 Task: Find connections with filter location Rushden with filter topic #Learningswith filter profile language French with filter current company Omega Healthcare Management Services with filter school University of Kalyani with filter industry Spectator Sports with filter service category Marketing with filter keywords title Bookkeeper
Action: Mouse moved to (478, 75)
Screenshot: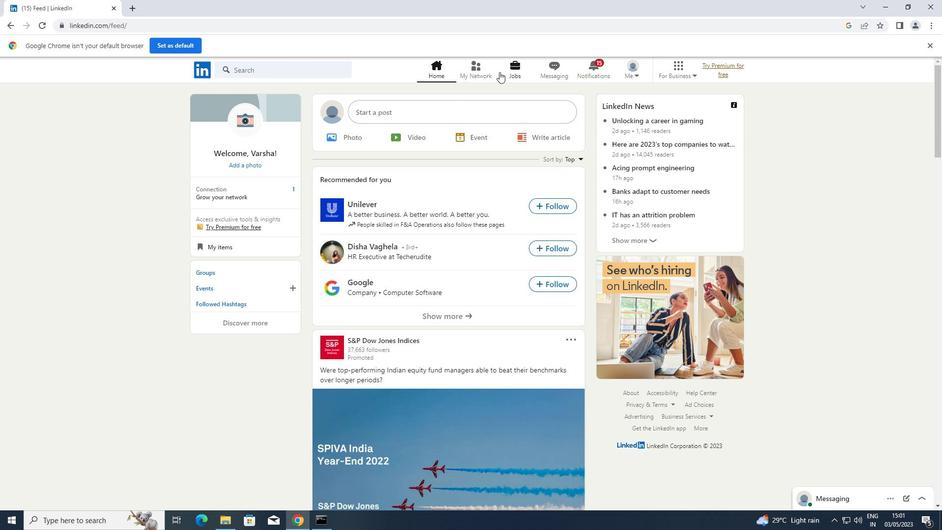 
Action: Mouse pressed left at (478, 75)
Screenshot: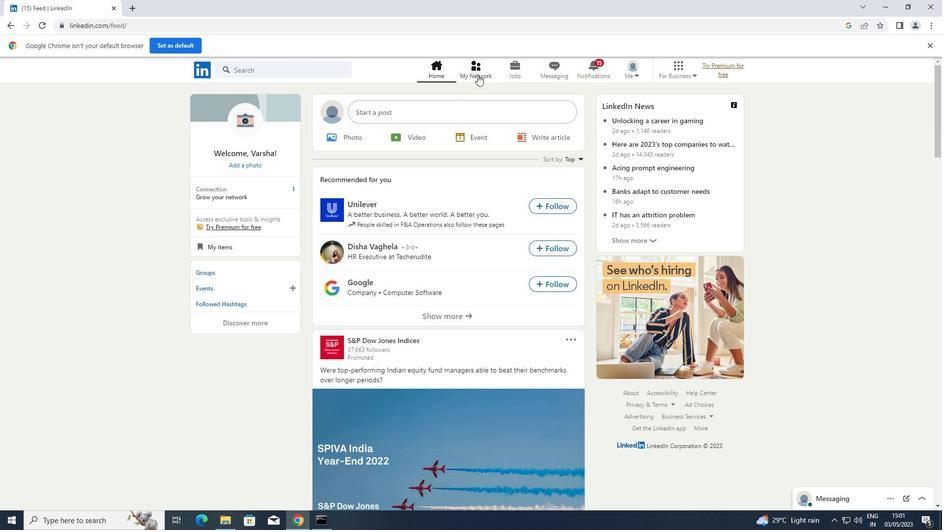
Action: Mouse moved to (250, 128)
Screenshot: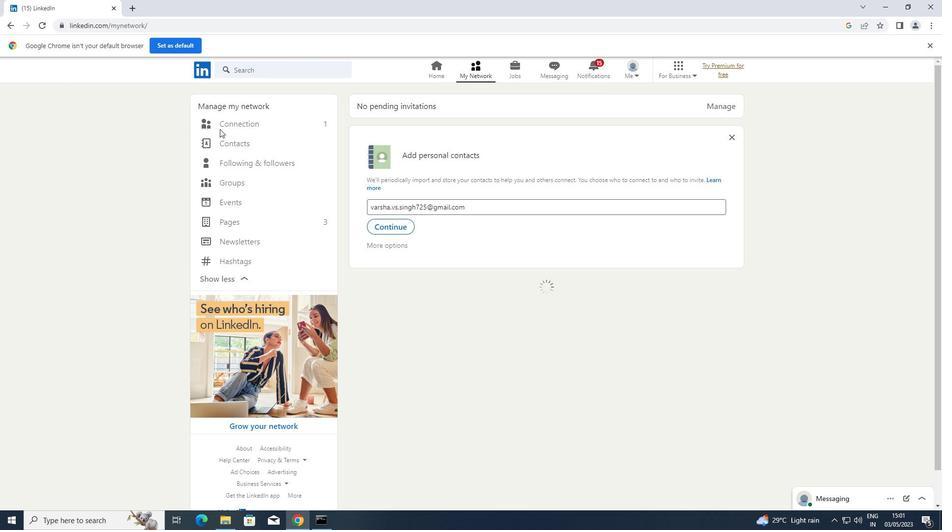 
Action: Mouse pressed left at (250, 128)
Screenshot: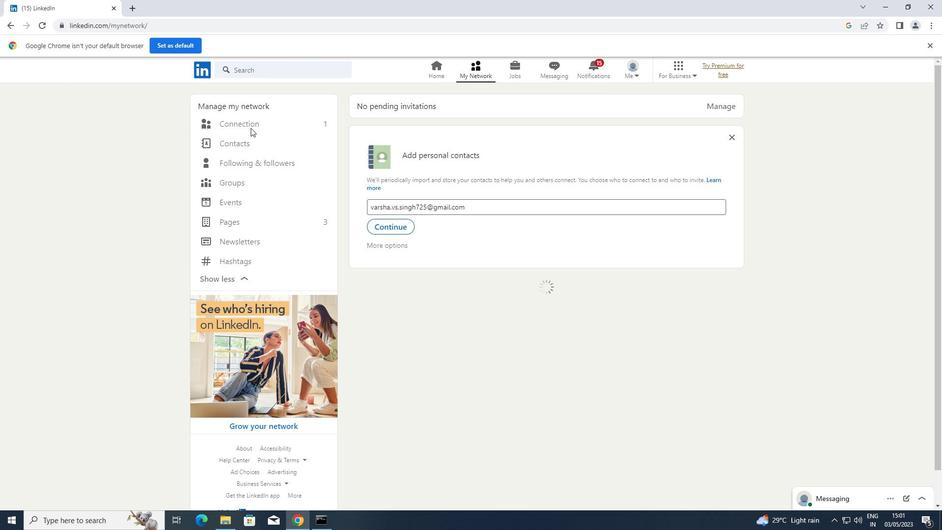 
Action: Mouse moved to (255, 125)
Screenshot: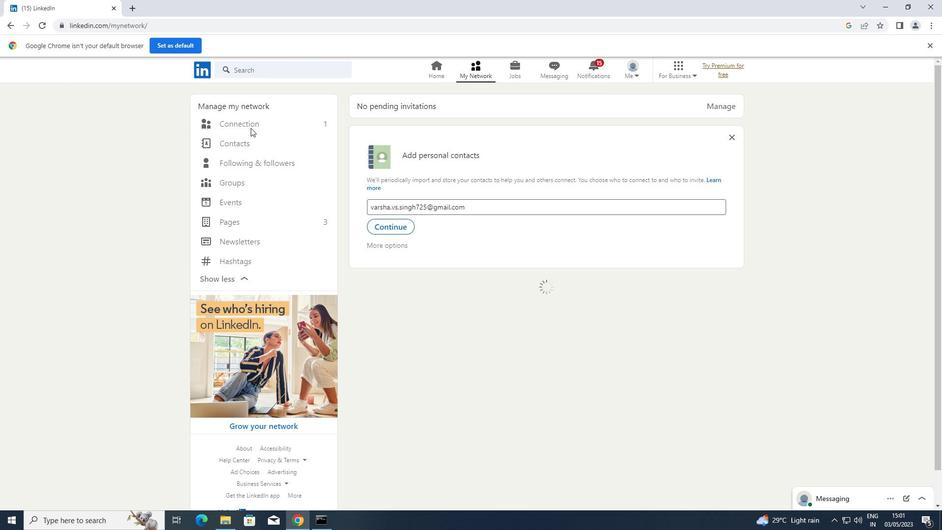 
Action: Mouse pressed left at (255, 125)
Screenshot: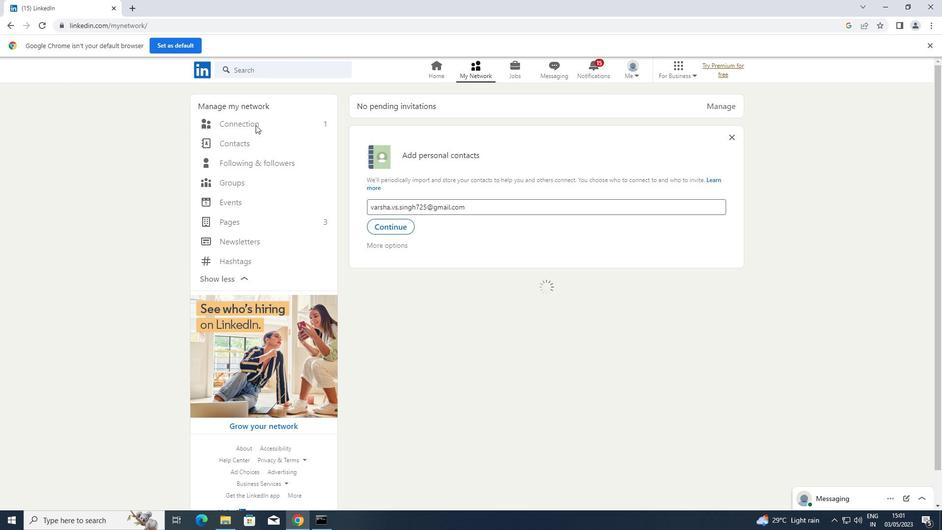 
Action: Mouse moved to (528, 122)
Screenshot: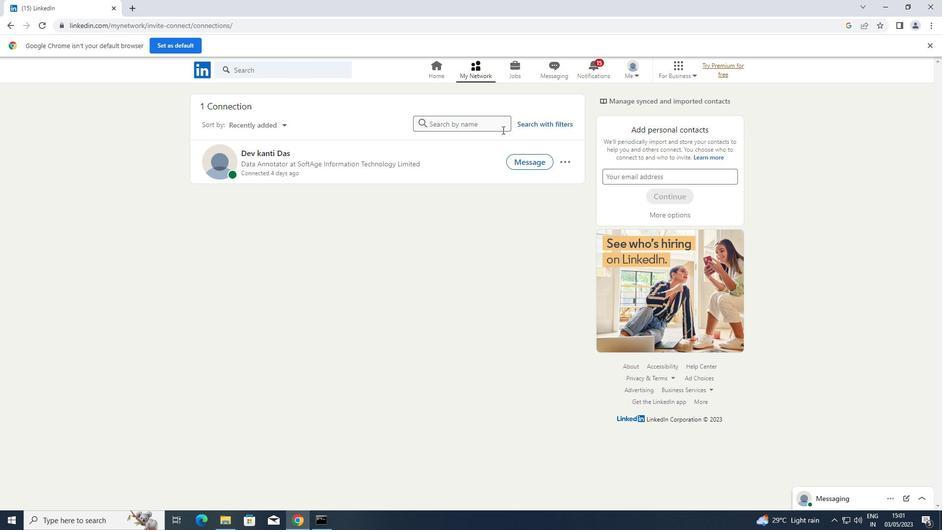 
Action: Mouse pressed left at (528, 122)
Screenshot: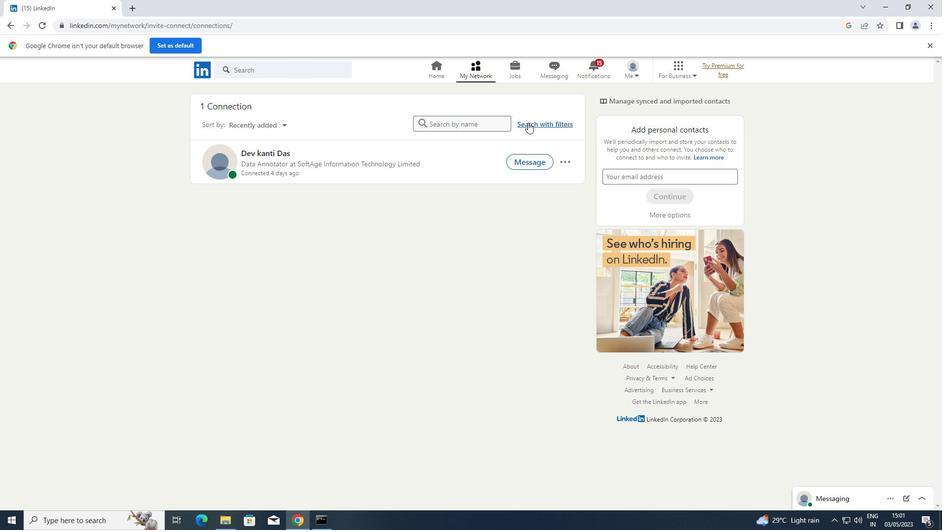 
Action: Mouse moved to (495, 95)
Screenshot: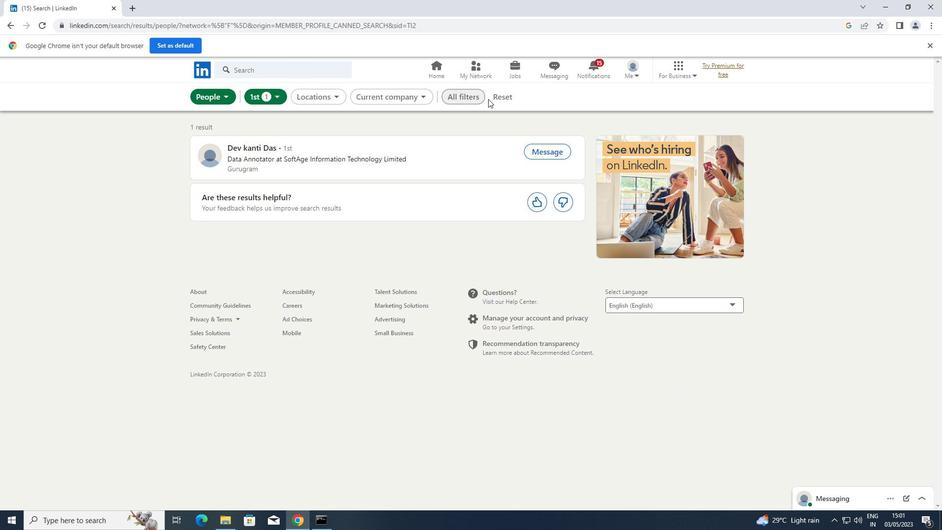 
Action: Mouse pressed left at (495, 95)
Screenshot: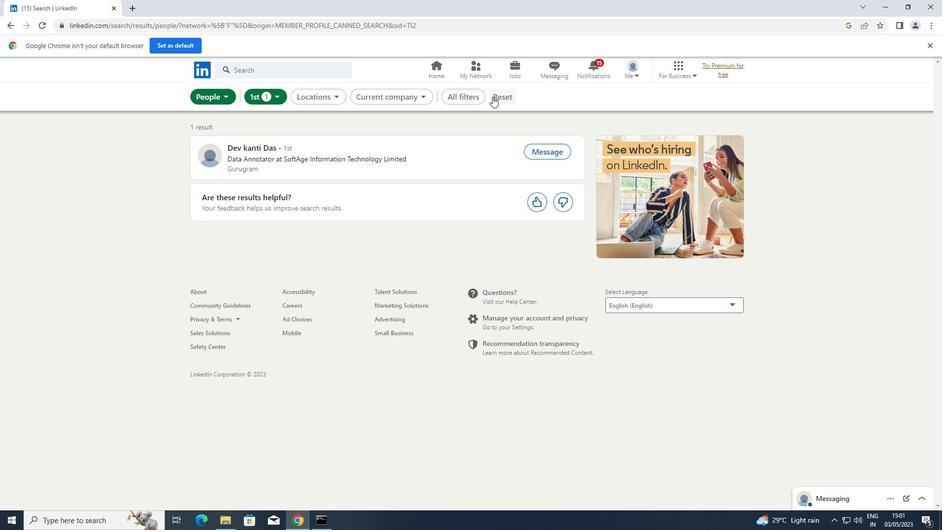 
Action: Mouse moved to (475, 98)
Screenshot: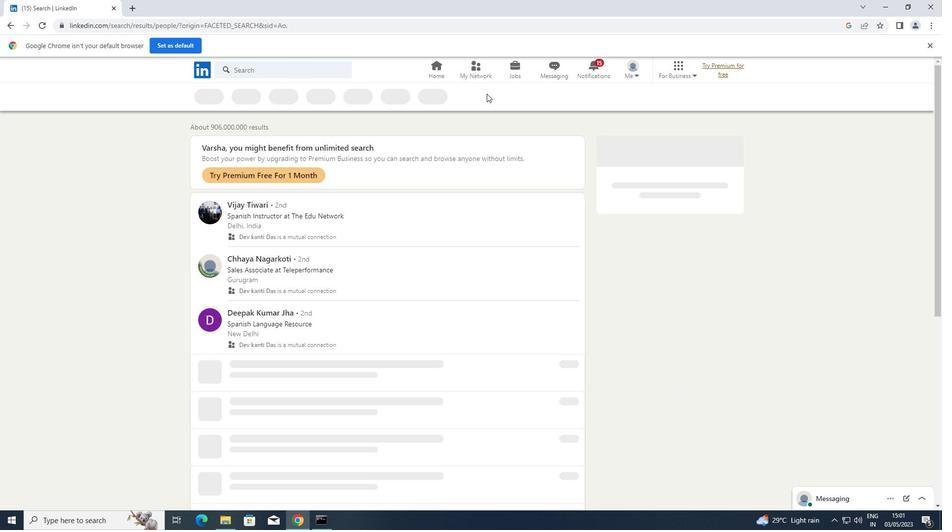 
Action: Mouse pressed left at (475, 98)
Screenshot: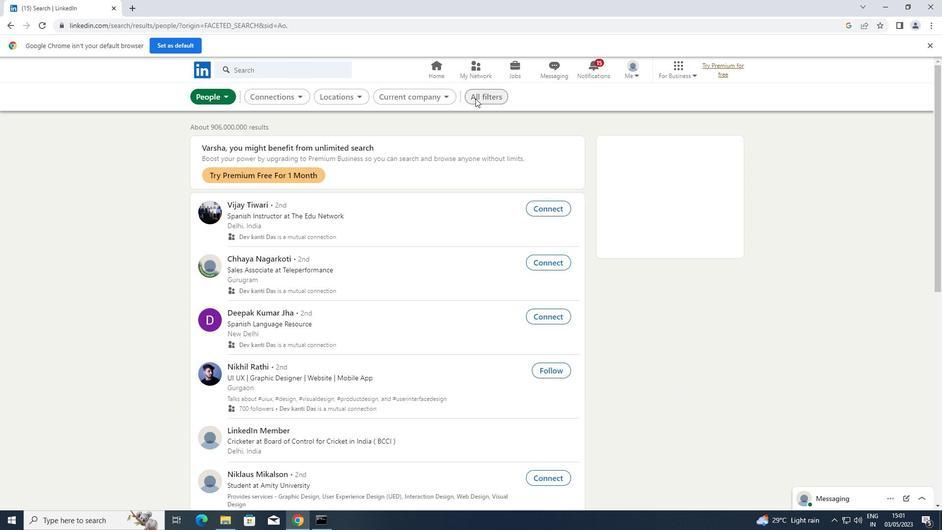 
Action: Mouse moved to (688, 252)
Screenshot: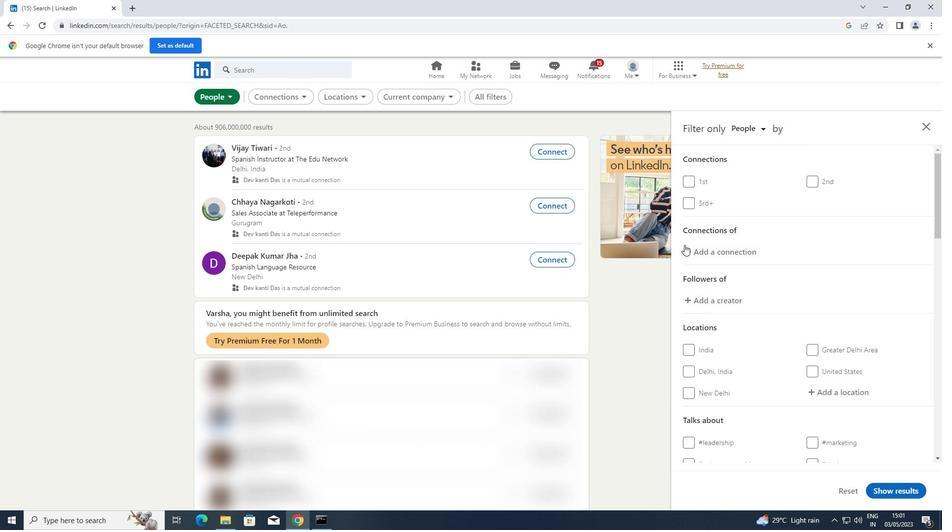 
Action: Mouse scrolled (688, 252) with delta (0, 0)
Screenshot: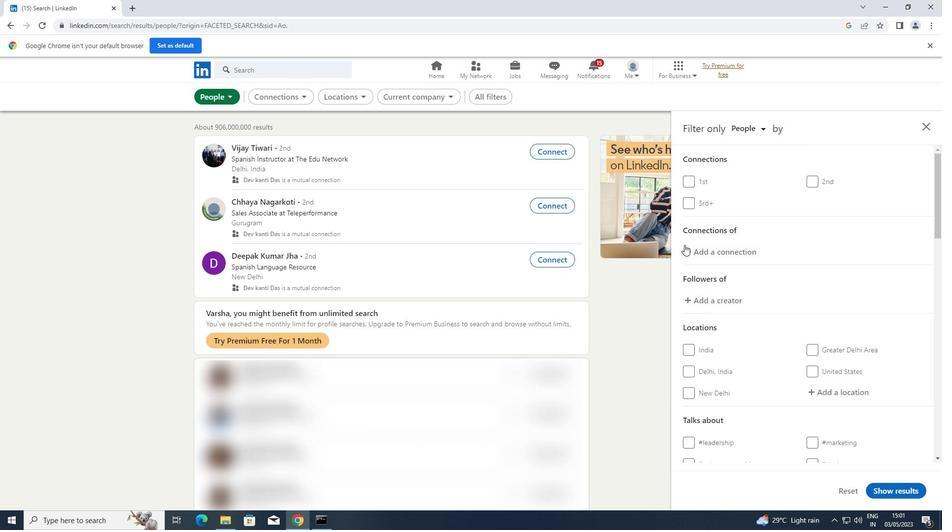
Action: Mouse moved to (688, 254)
Screenshot: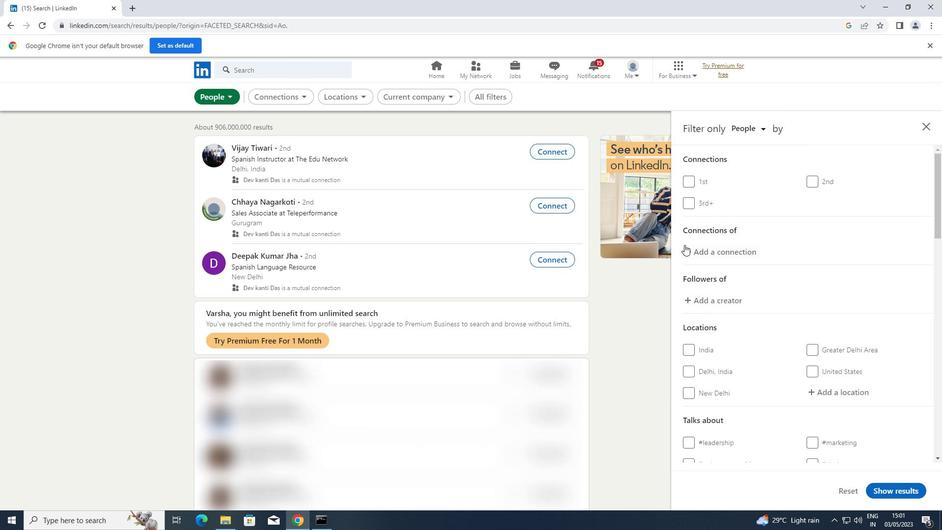 
Action: Mouse scrolled (688, 254) with delta (0, 0)
Screenshot: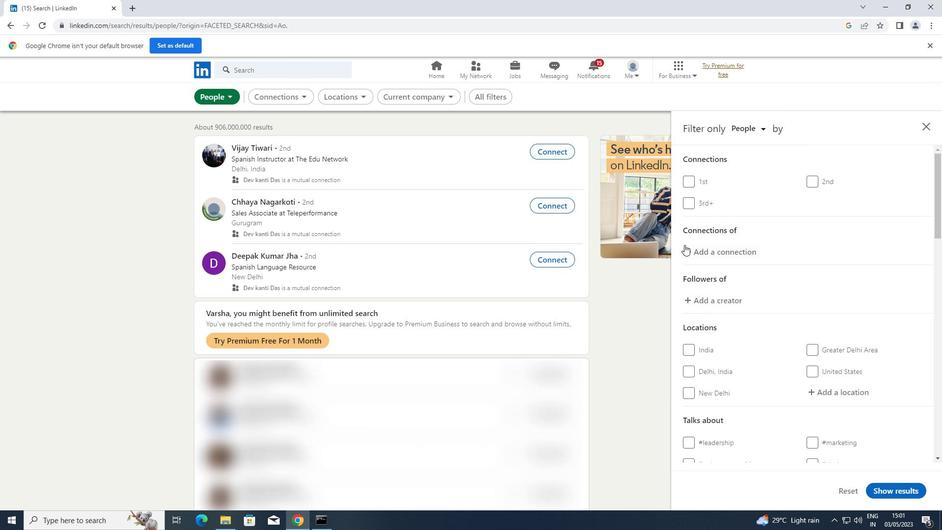 
Action: Mouse scrolled (688, 254) with delta (0, 0)
Screenshot: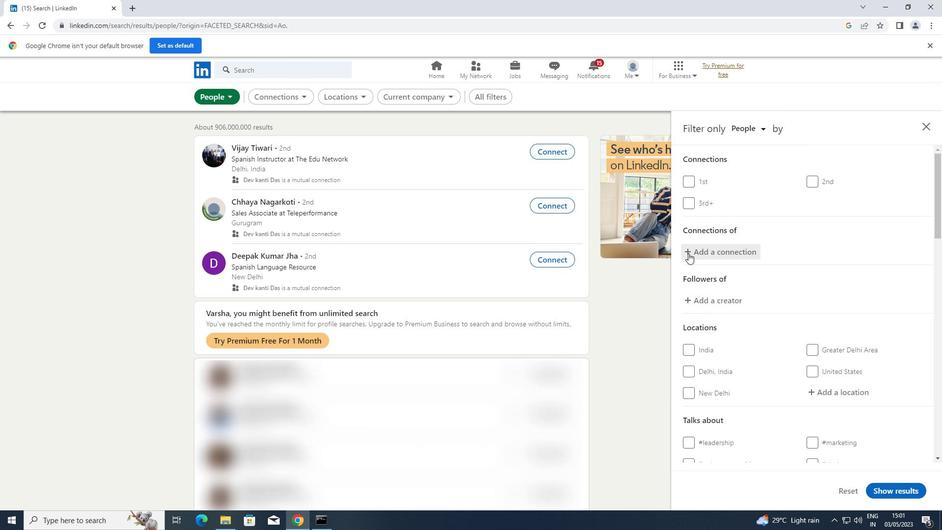 
Action: Mouse moved to (817, 244)
Screenshot: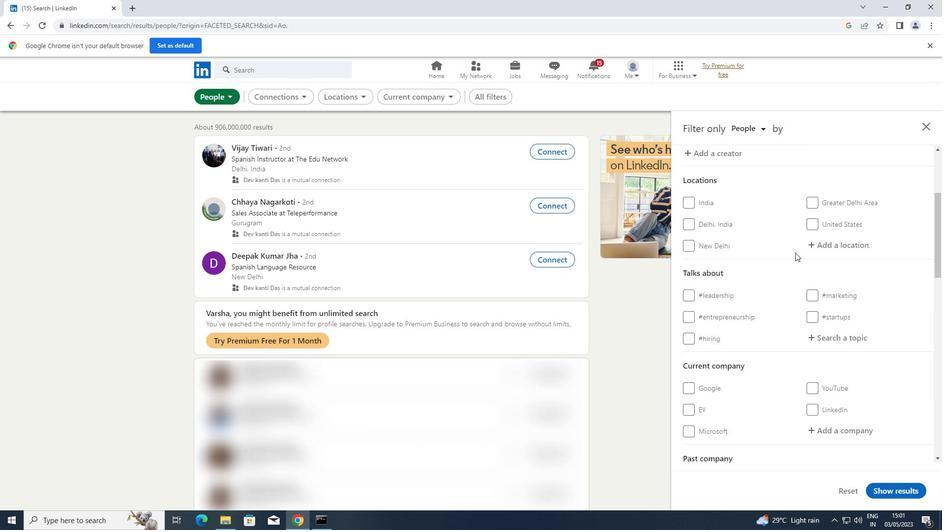 
Action: Mouse pressed left at (817, 244)
Screenshot: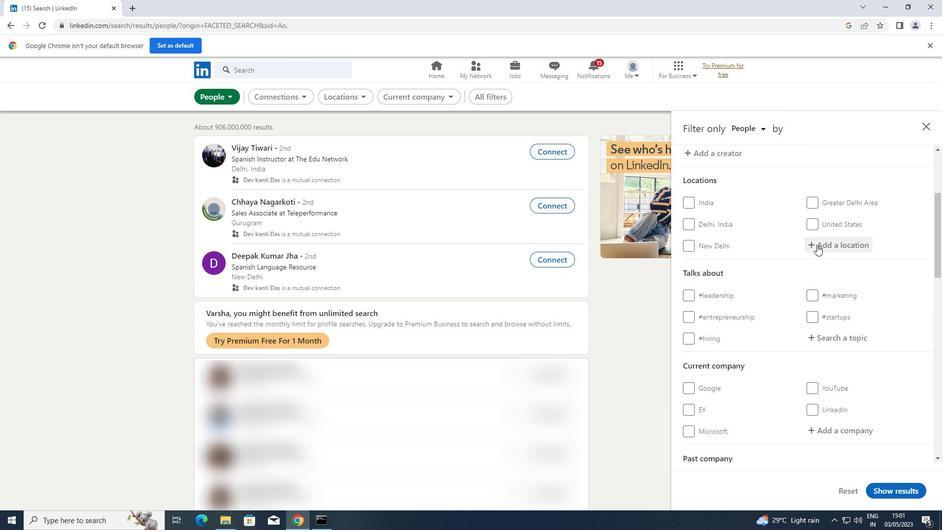 
Action: Key pressed <Key.shift>RUSHDEN
Screenshot: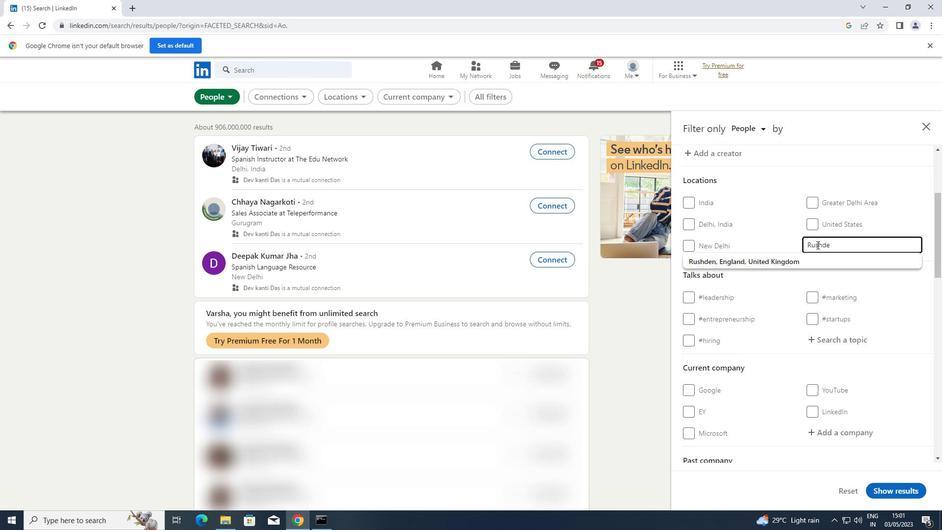 
Action: Mouse moved to (807, 339)
Screenshot: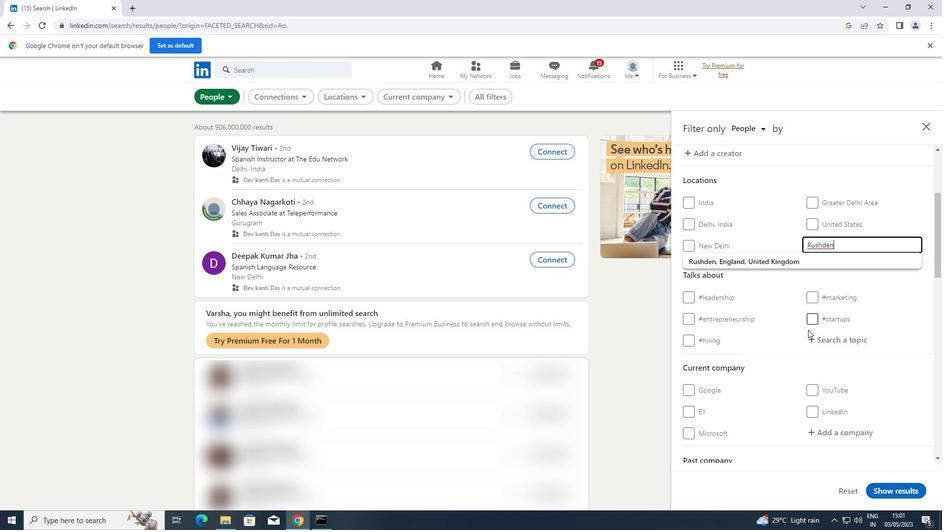 
Action: Mouse pressed left at (807, 339)
Screenshot: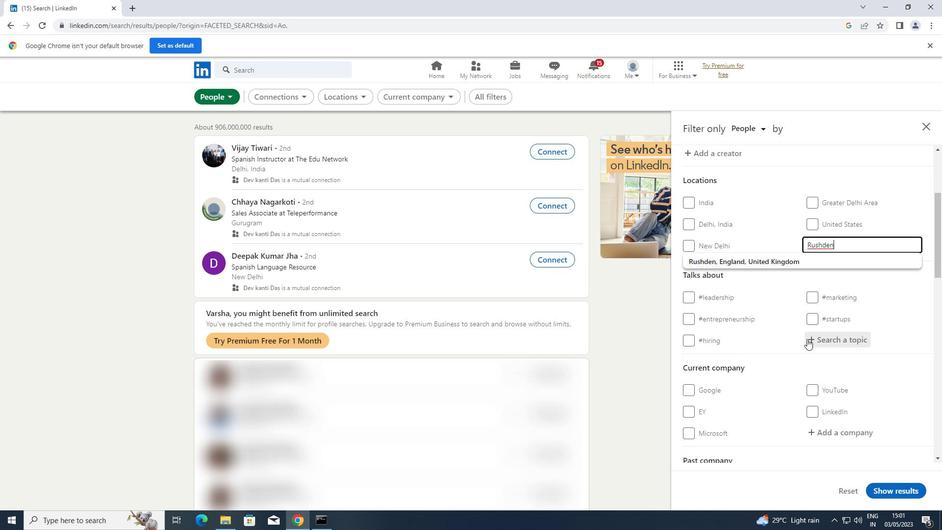 
Action: Key pressed <Key.shift>LEARNINGS
Screenshot: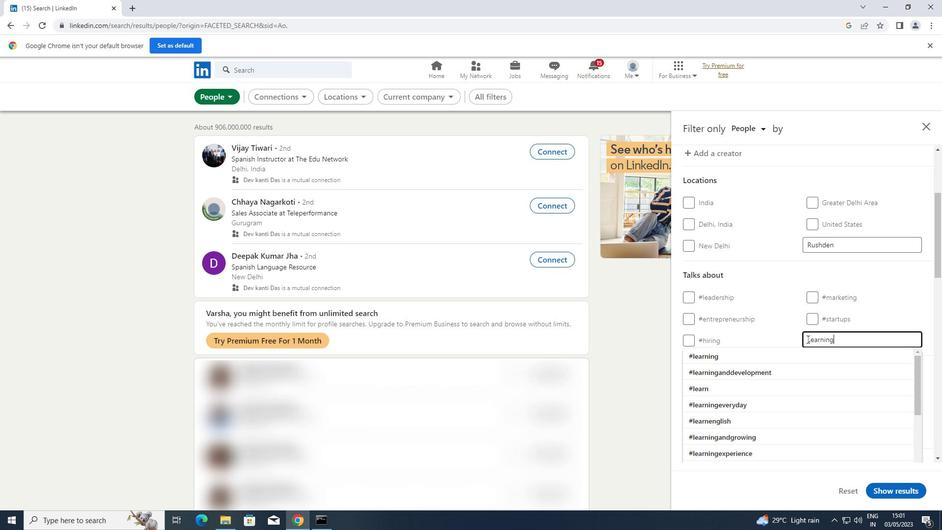 
Action: Mouse moved to (730, 354)
Screenshot: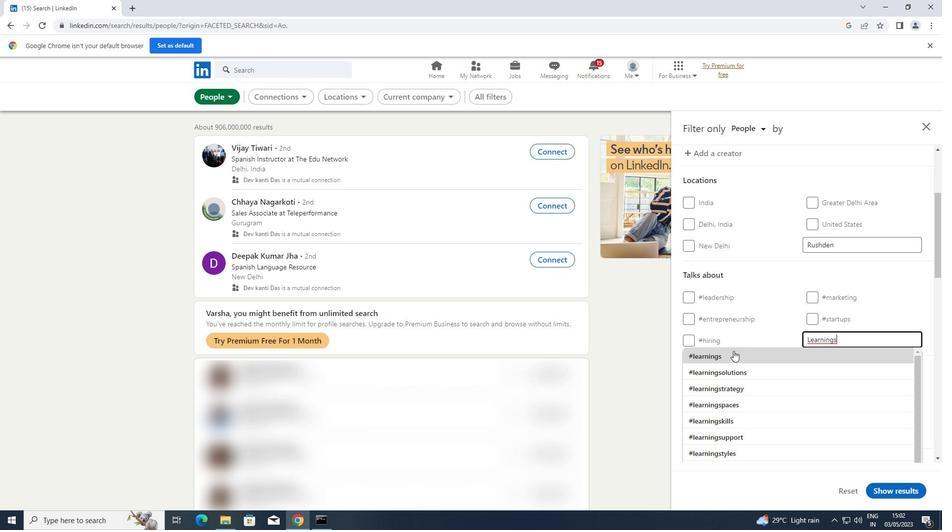 
Action: Mouse pressed left at (730, 354)
Screenshot: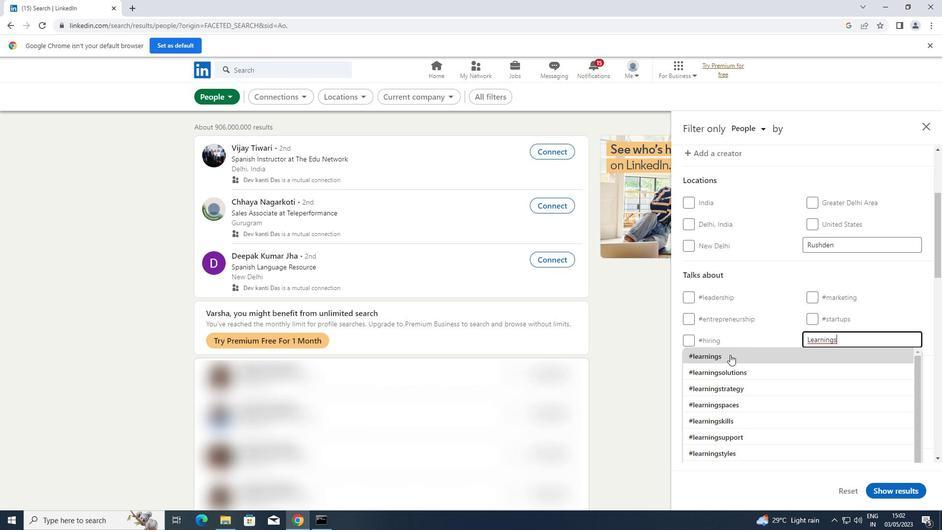 
Action: Mouse scrolled (730, 354) with delta (0, 0)
Screenshot: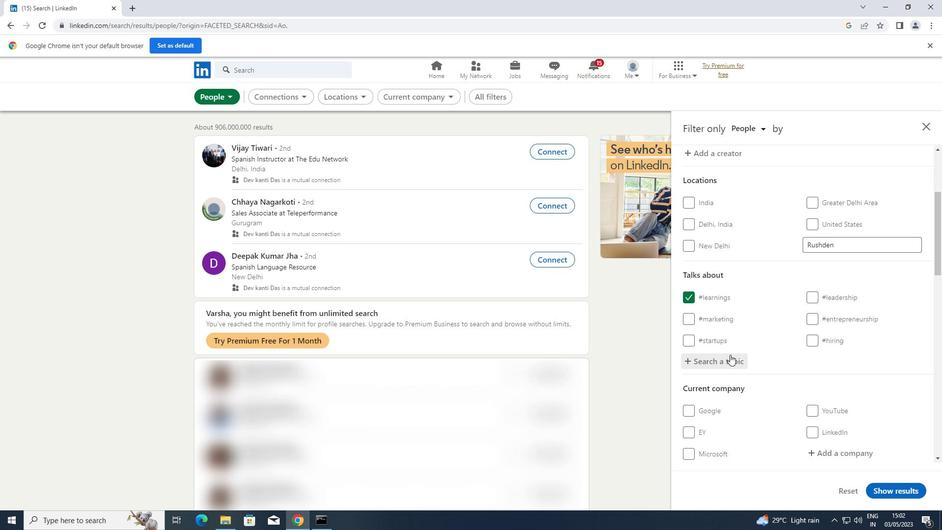 
Action: Mouse scrolled (730, 354) with delta (0, 0)
Screenshot: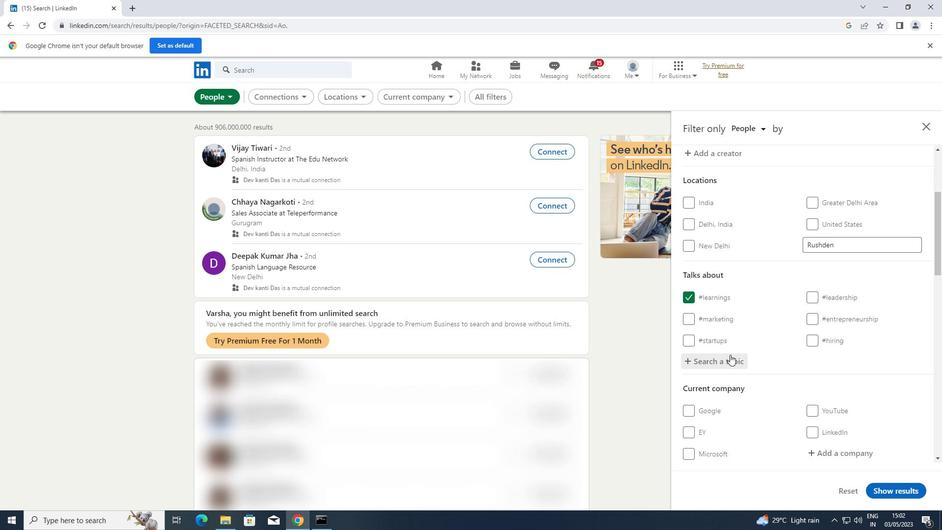 
Action: Mouse scrolled (730, 354) with delta (0, 0)
Screenshot: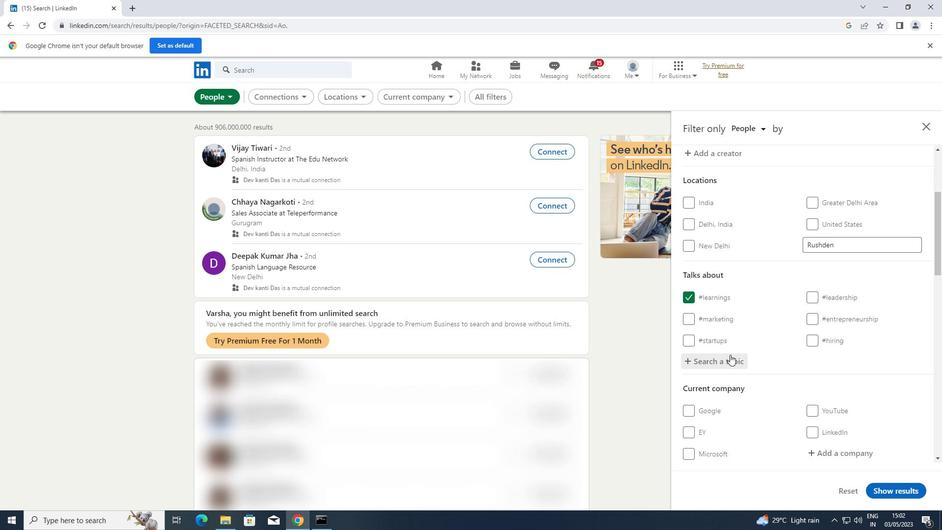 
Action: Mouse scrolled (730, 354) with delta (0, 0)
Screenshot: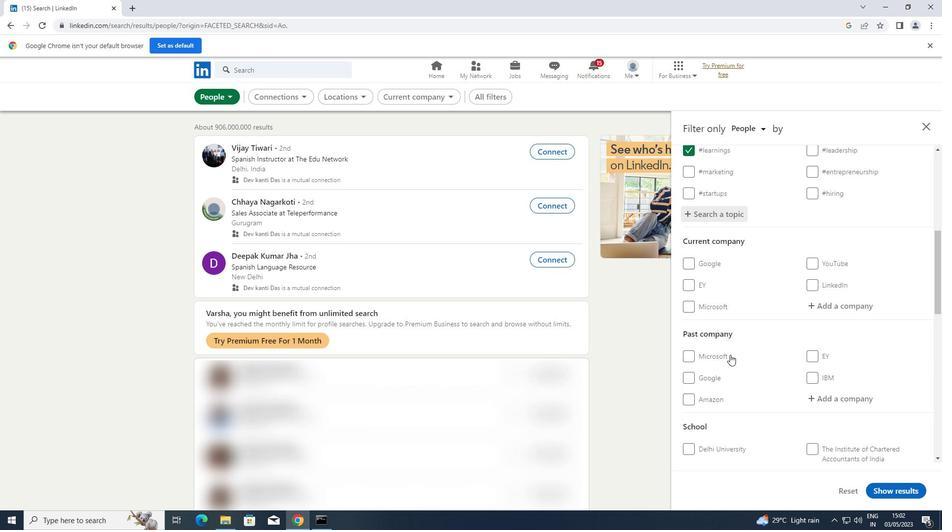 
Action: Mouse scrolled (730, 354) with delta (0, 0)
Screenshot: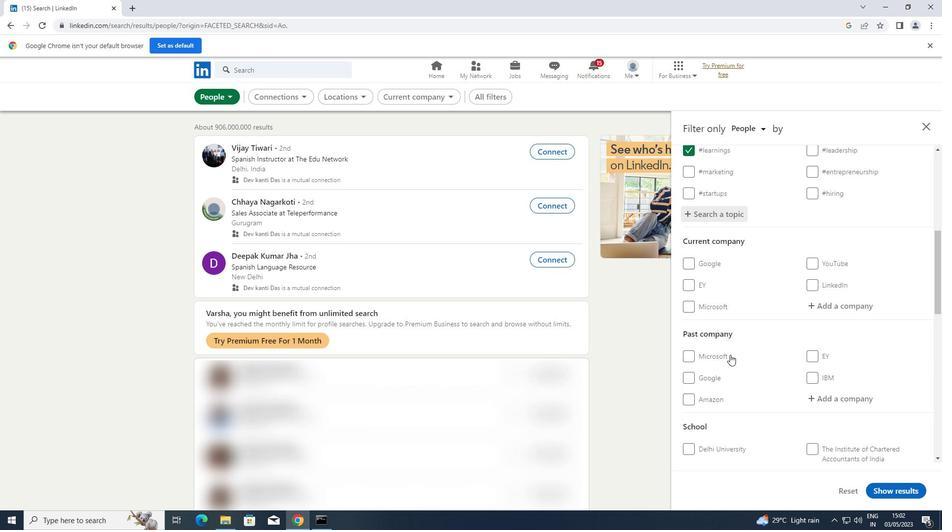 
Action: Mouse scrolled (730, 354) with delta (0, 0)
Screenshot: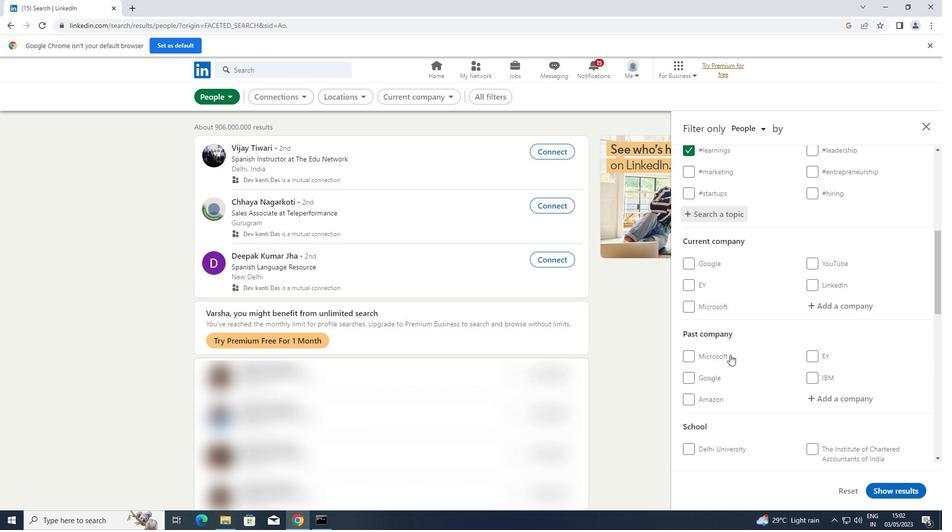 
Action: Mouse scrolled (730, 354) with delta (0, 0)
Screenshot: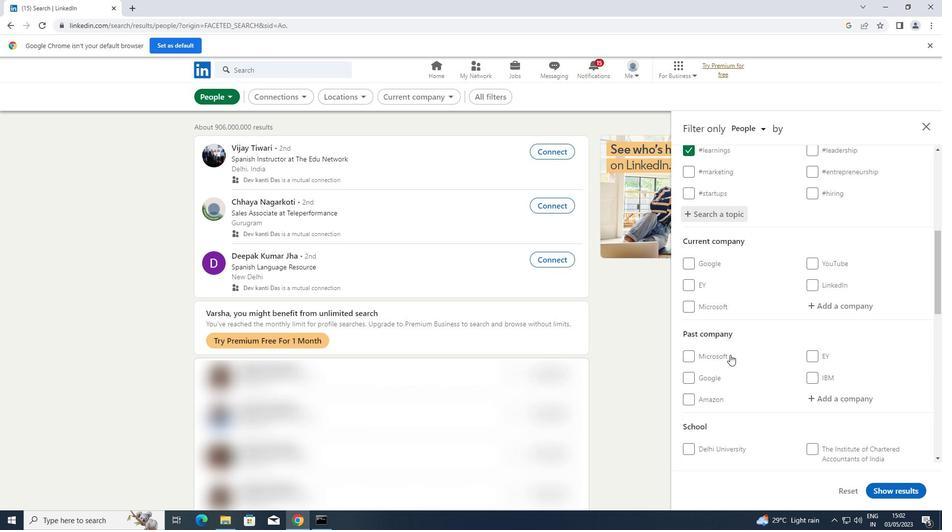 
Action: Mouse scrolled (730, 354) with delta (0, 0)
Screenshot: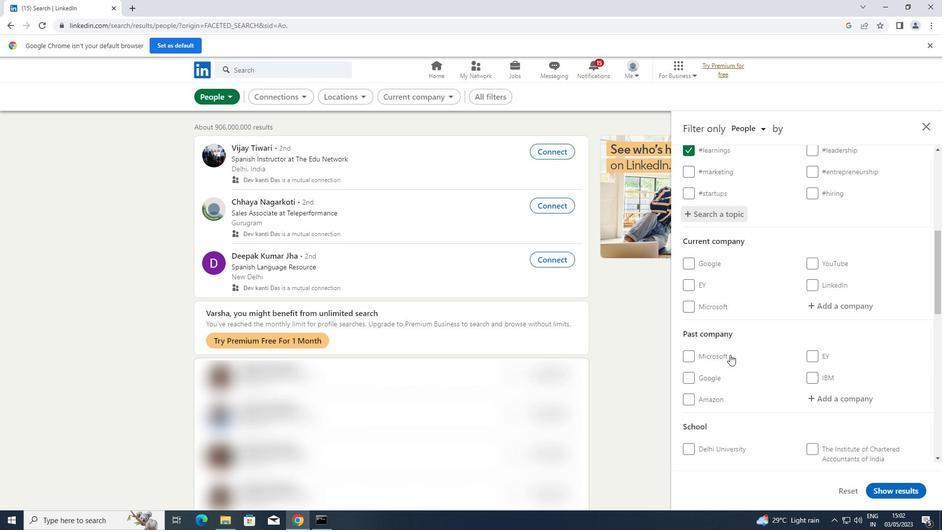 
Action: Mouse moved to (818, 420)
Screenshot: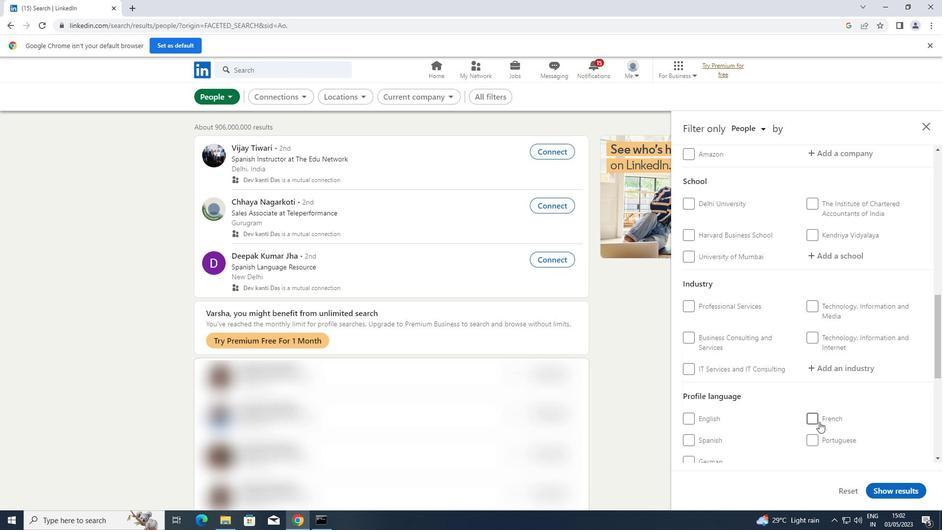 
Action: Mouse pressed left at (818, 420)
Screenshot: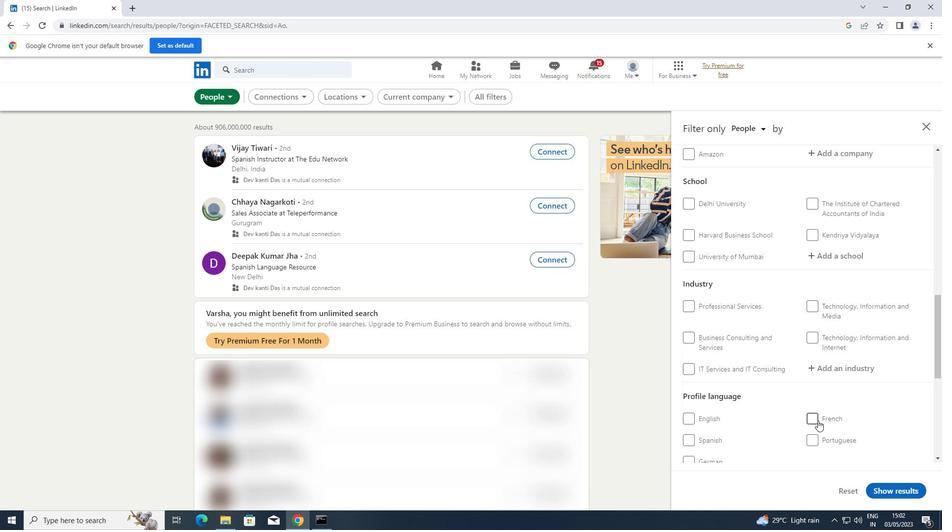 
Action: Mouse moved to (801, 415)
Screenshot: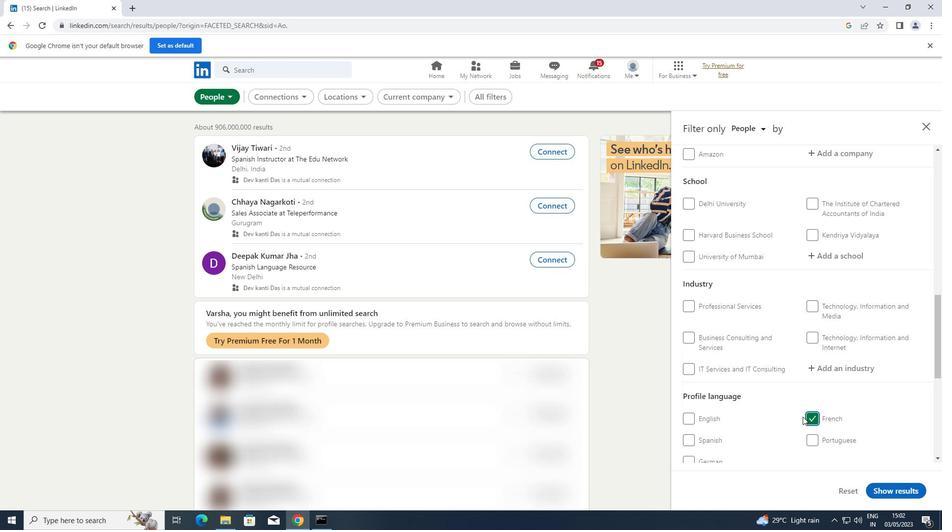 
Action: Mouse scrolled (801, 416) with delta (0, 0)
Screenshot: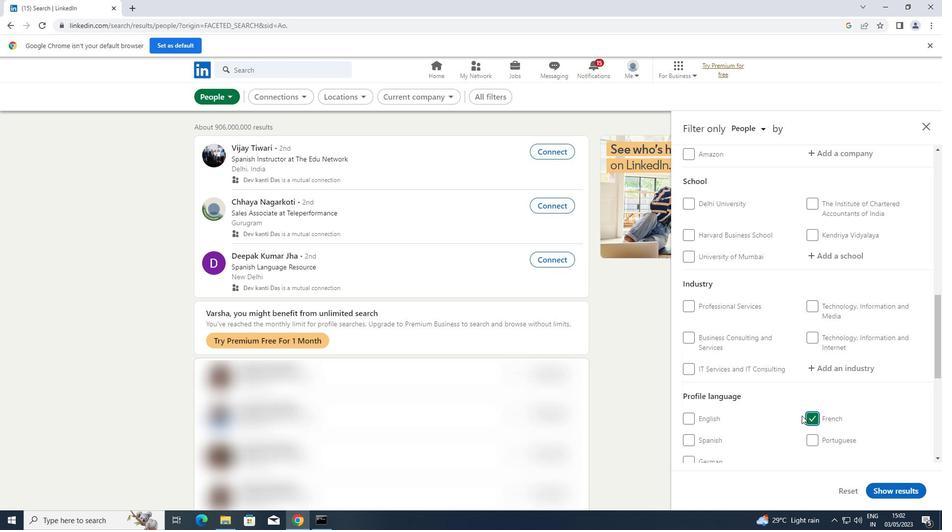 
Action: Mouse moved to (801, 415)
Screenshot: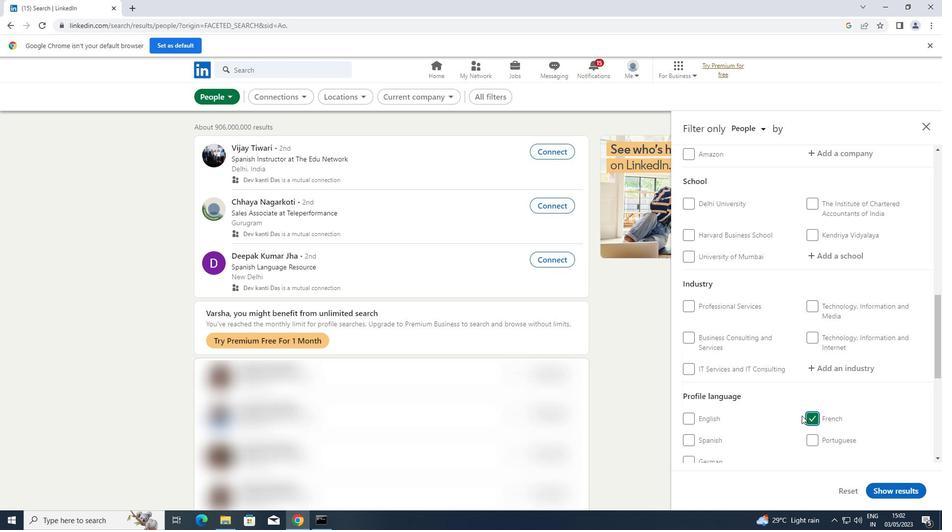 
Action: Mouse scrolled (801, 416) with delta (0, 0)
Screenshot: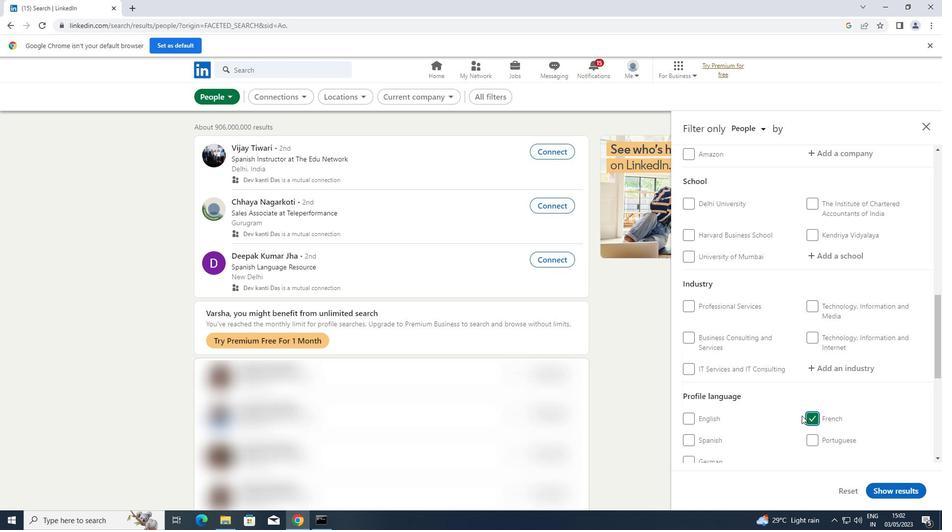 
Action: Mouse scrolled (801, 416) with delta (0, 0)
Screenshot: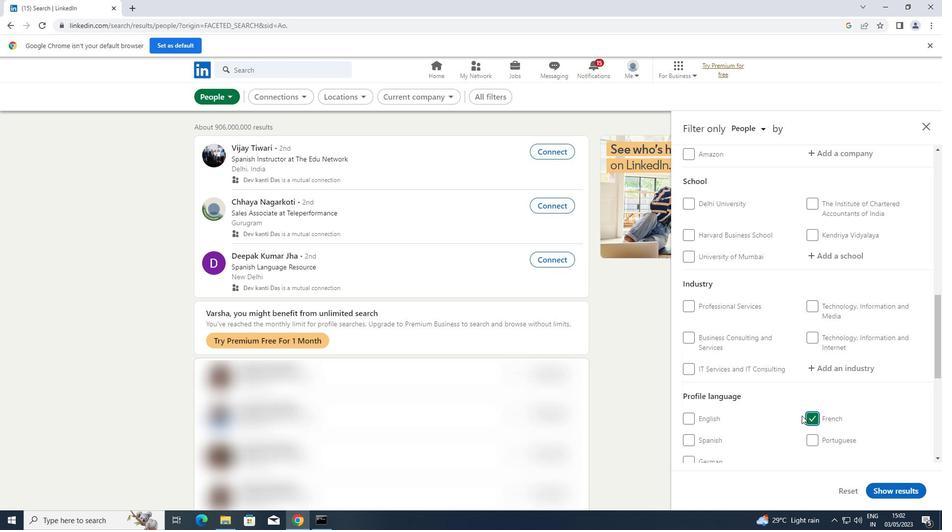 
Action: Mouse scrolled (801, 416) with delta (0, 0)
Screenshot: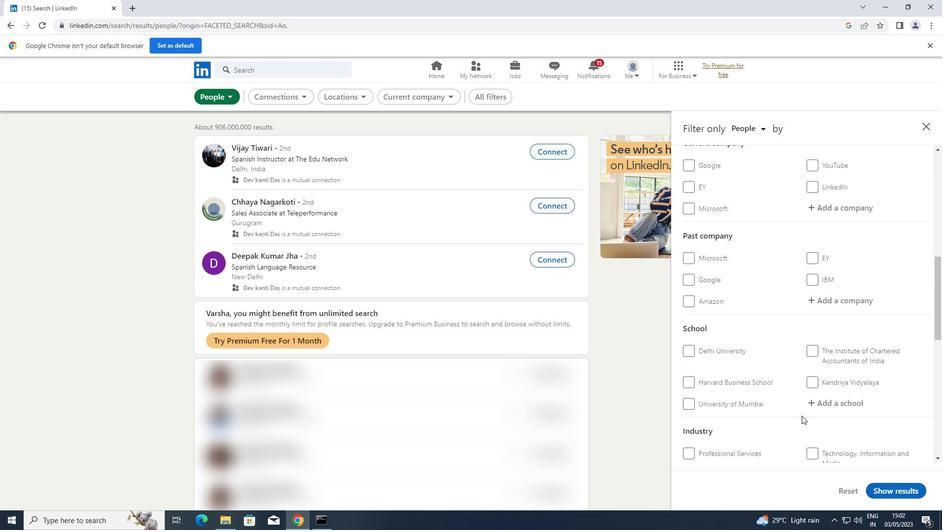
Action: Mouse scrolled (801, 416) with delta (0, 0)
Screenshot: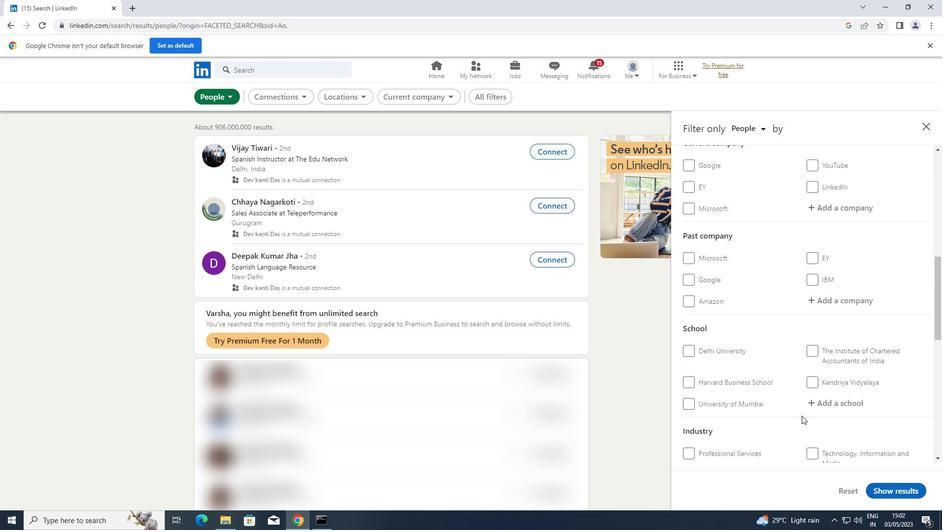 
Action: Mouse moved to (850, 303)
Screenshot: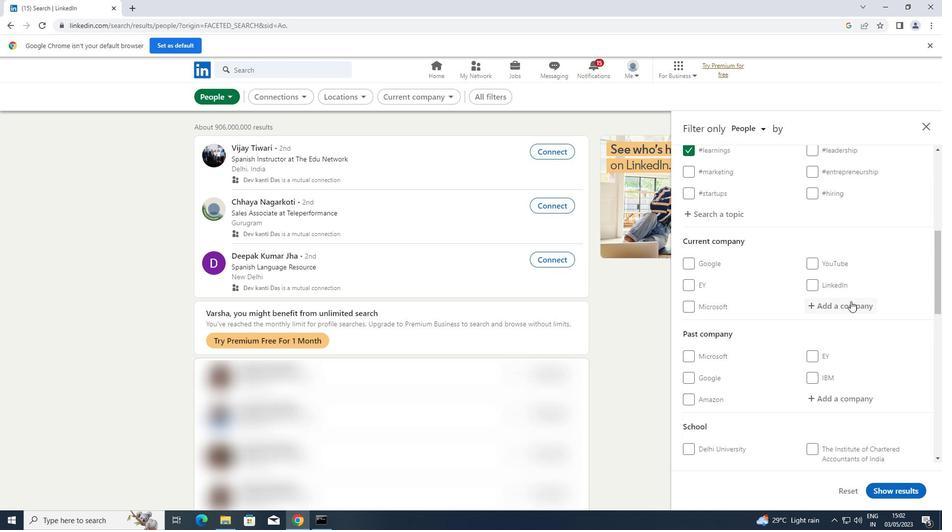 
Action: Mouse pressed left at (850, 303)
Screenshot: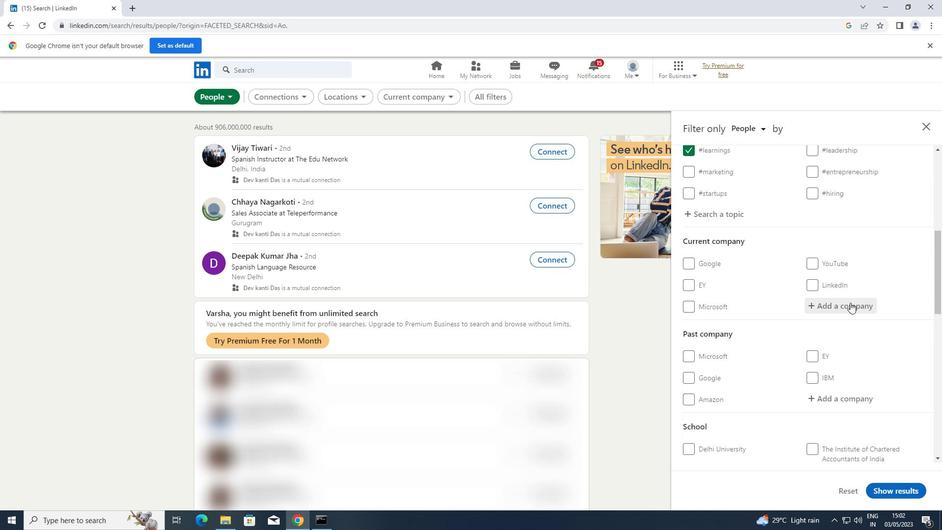 
Action: Key pressed <Key.shift>OMEGA
Screenshot: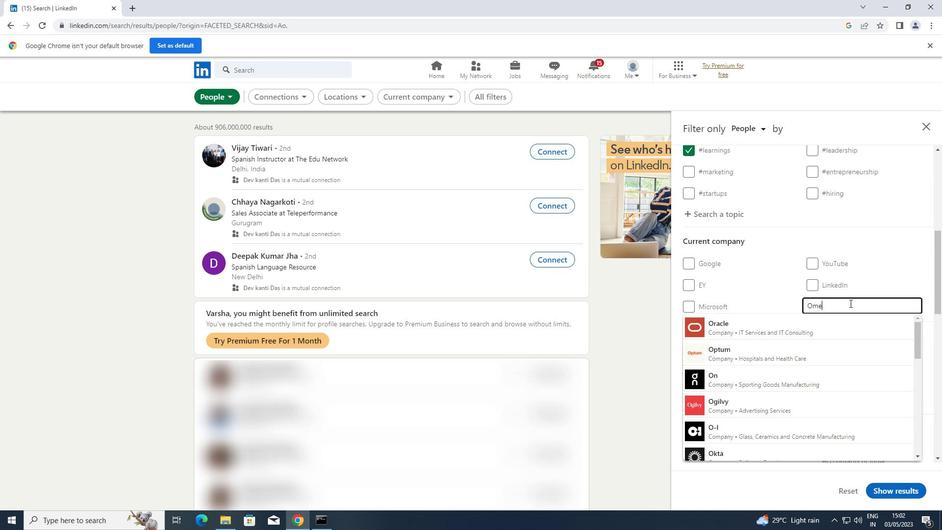 
Action: Mouse moved to (813, 348)
Screenshot: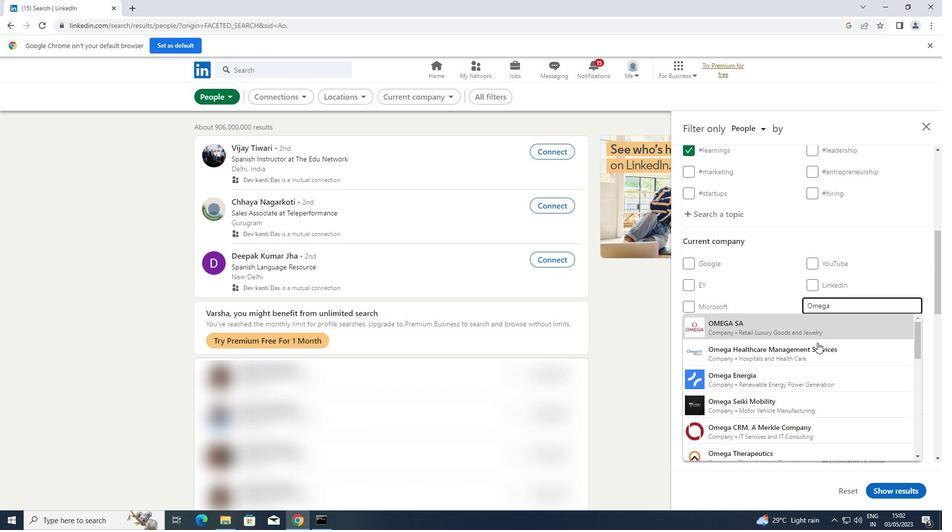 
Action: Mouse pressed left at (813, 348)
Screenshot: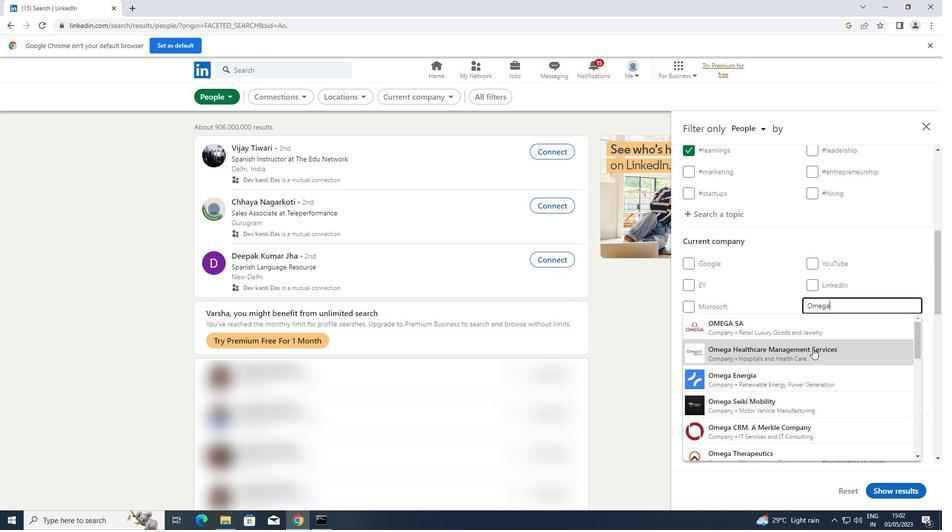 
Action: Mouse scrolled (813, 347) with delta (0, 0)
Screenshot: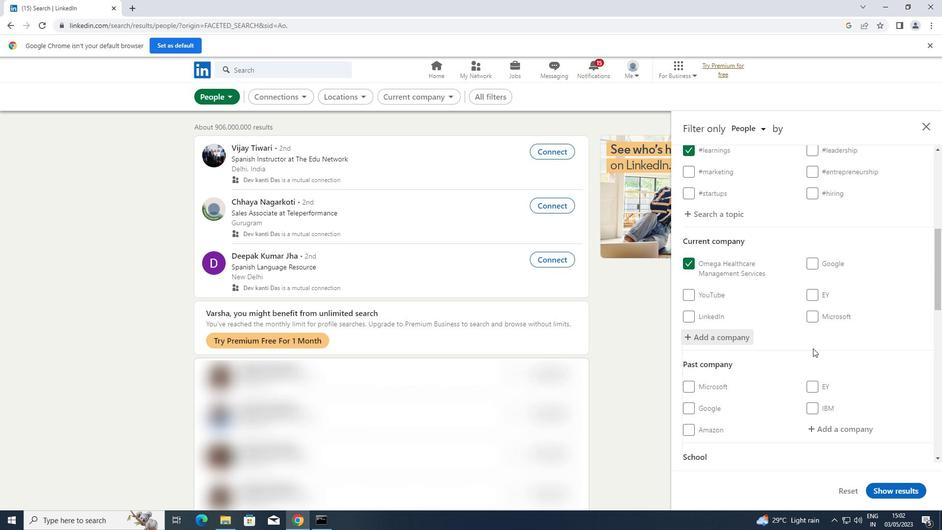 
Action: Mouse scrolled (813, 347) with delta (0, 0)
Screenshot: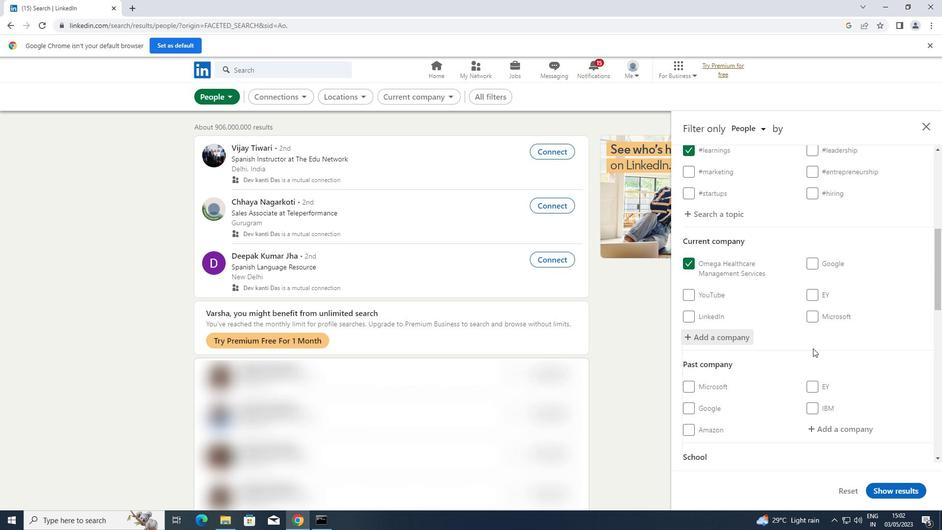 
Action: Mouse moved to (829, 432)
Screenshot: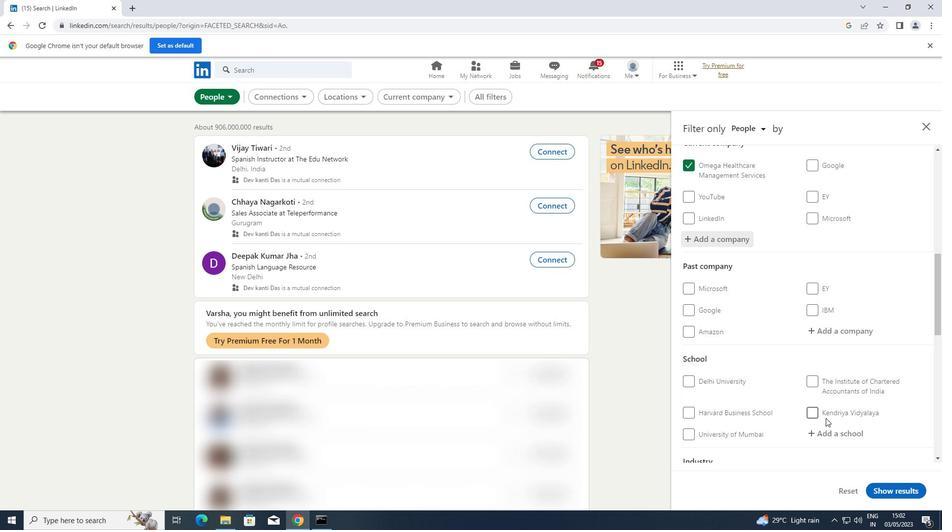
Action: Mouse pressed left at (829, 432)
Screenshot: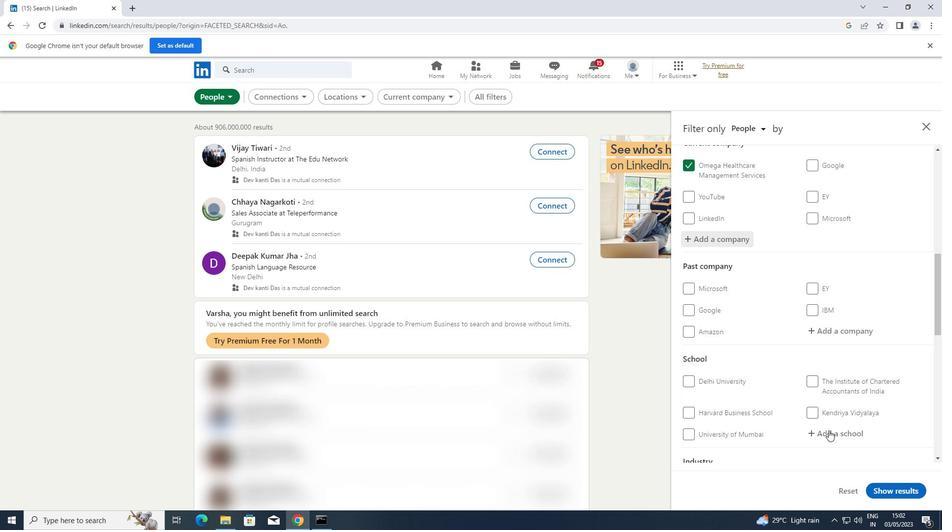 
Action: Key pressed <Key.shift>UNIVERSITY<Key.space>OF<Key.space><Key.shift>KALY
Screenshot: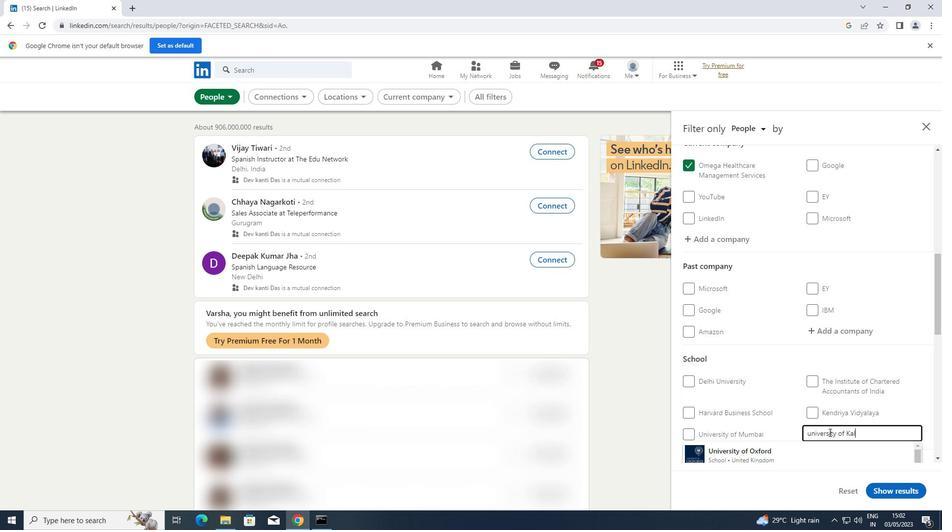 
Action: Mouse moved to (736, 455)
Screenshot: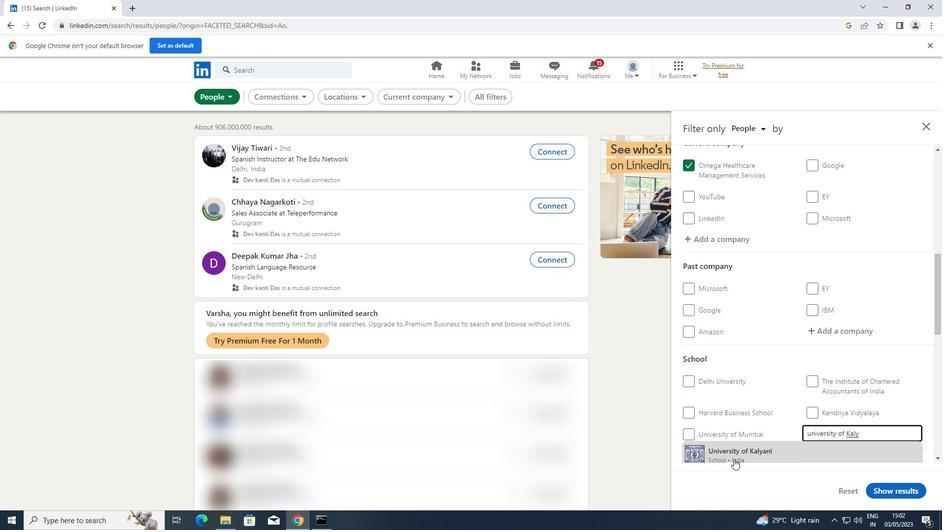
Action: Mouse pressed left at (736, 455)
Screenshot: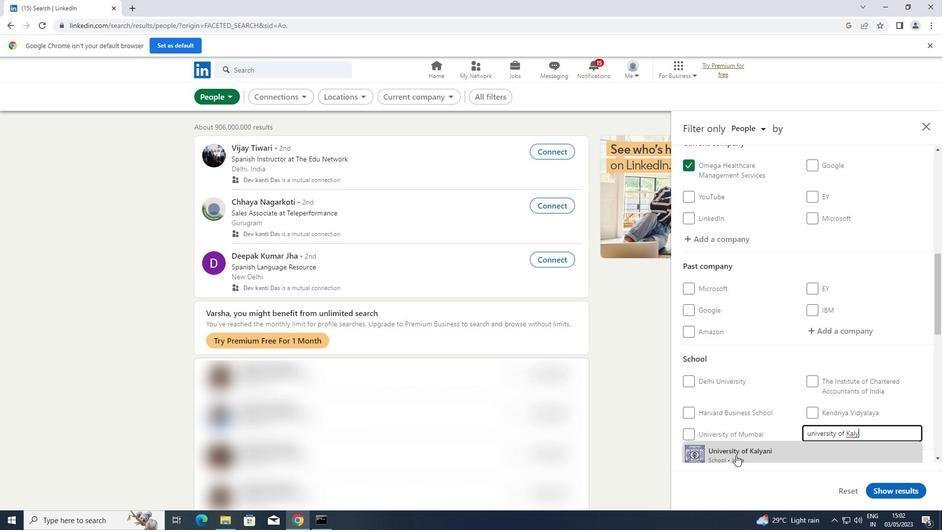 
Action: Mouse moved to (769, 412)
Screenshot: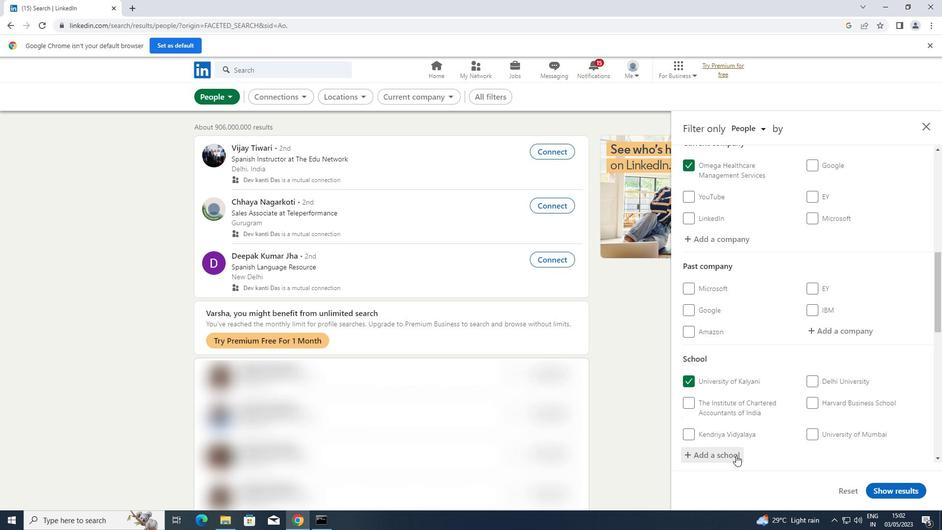 
Action: Mouse scrolled (769, 412) with delta (0, 0)
Screenshot: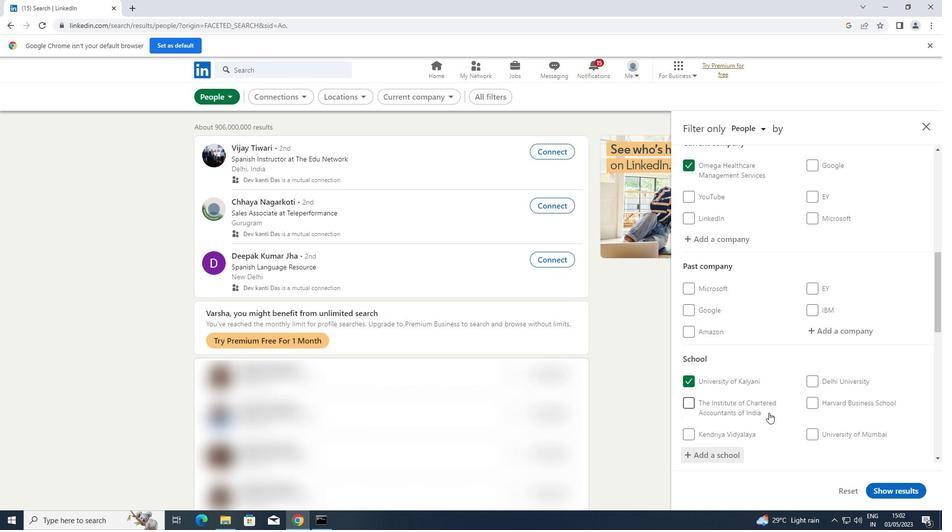 
Action: Mouse scrolled (769, 412) with delta (0, 0)
Screenshot: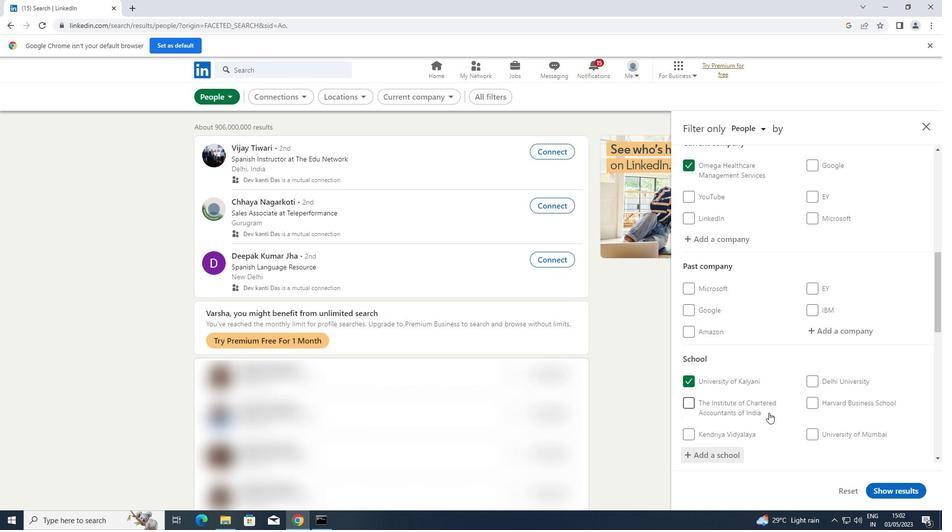 
Action: Mouse scrolled (769, 412) with delta (0, 0)
Screenshot: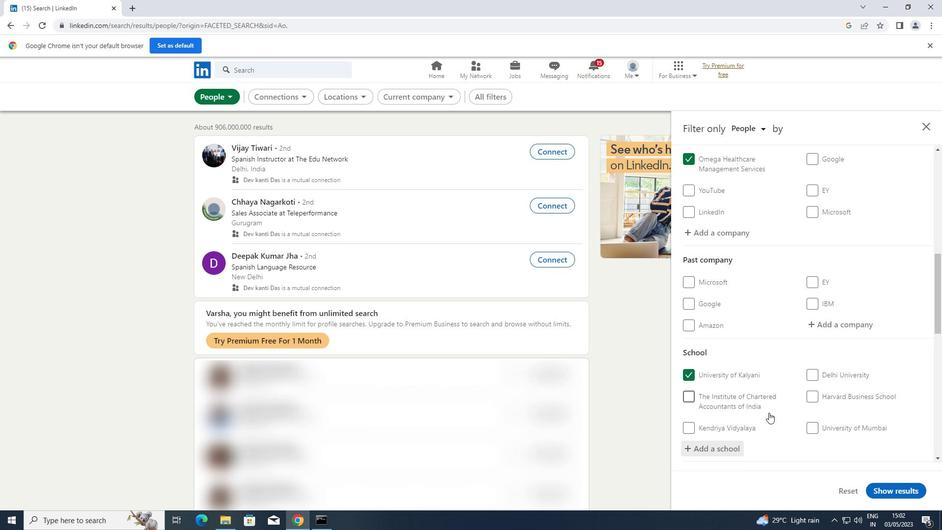 
Action: Mouse scrolled (769, 412) with delta (0, 0)
Screenshot: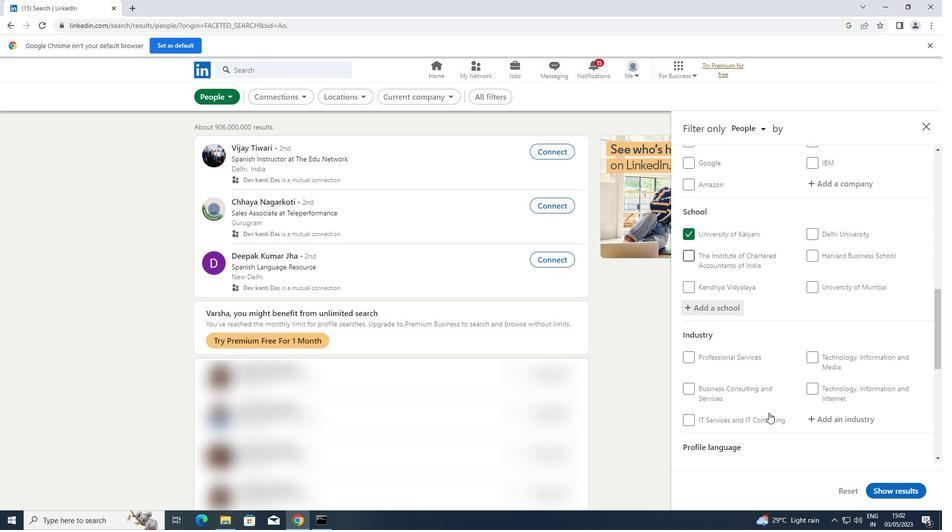 
Action: Mouse scrolled (769, 412) with delta (0, 0)
Screenshot: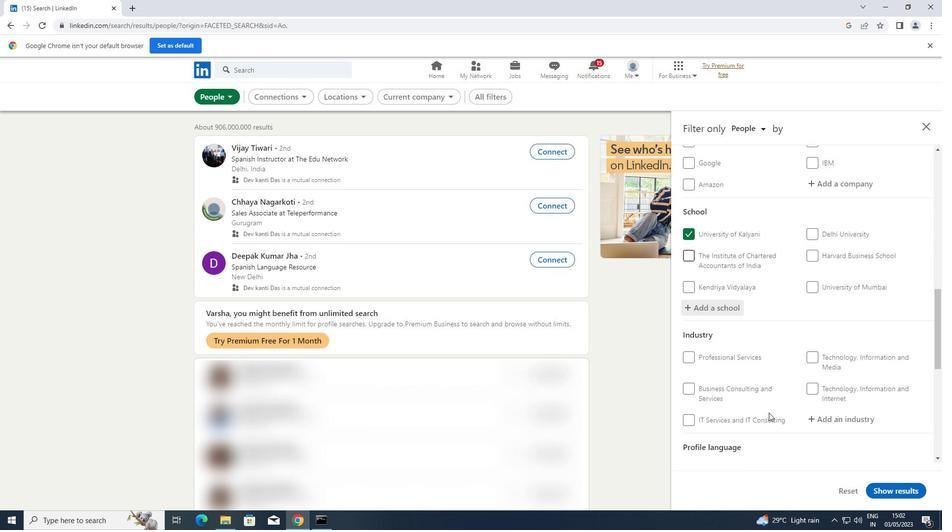 
Action: Mouse moved to (854, 322)
Screenshot: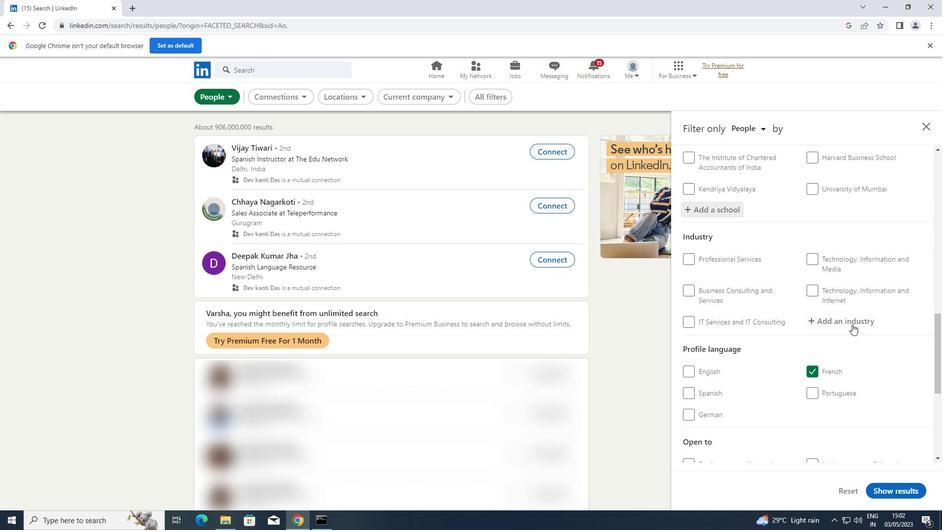 
Action: Mouse pressed left at (854, 322)
Screenshot: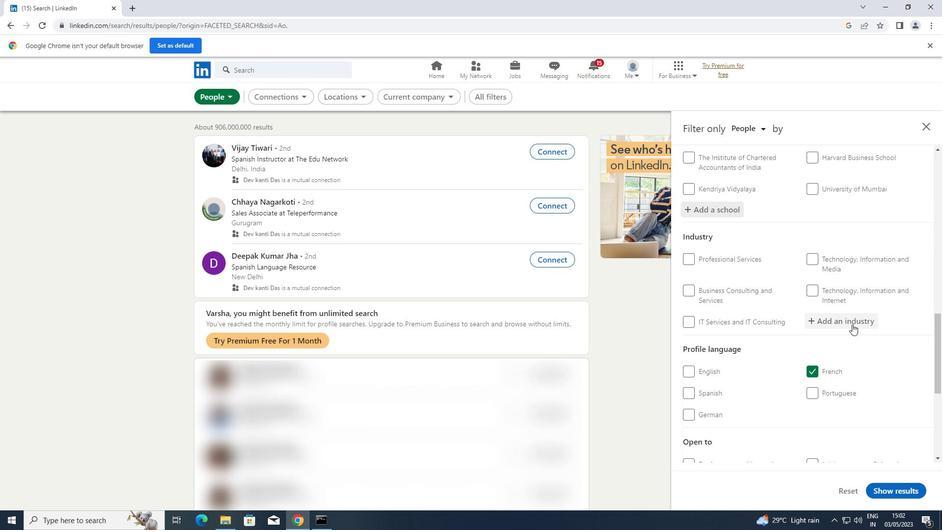 
Action: Key pressed <Key.shift>SPECTATO
Screenshot: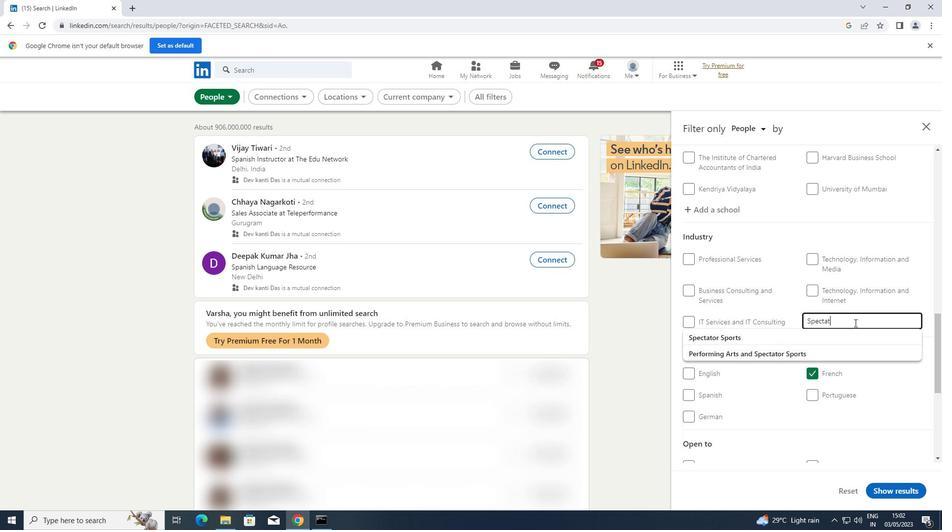
Action: Mouse moved to (757, 330)
Screenshot: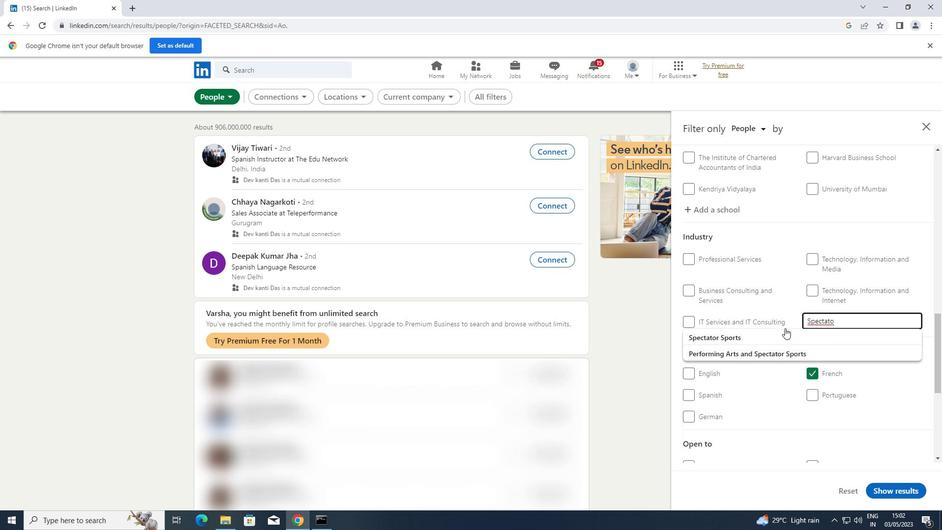 
Action: Mouse pressed left at (757, 330)
Screenshot: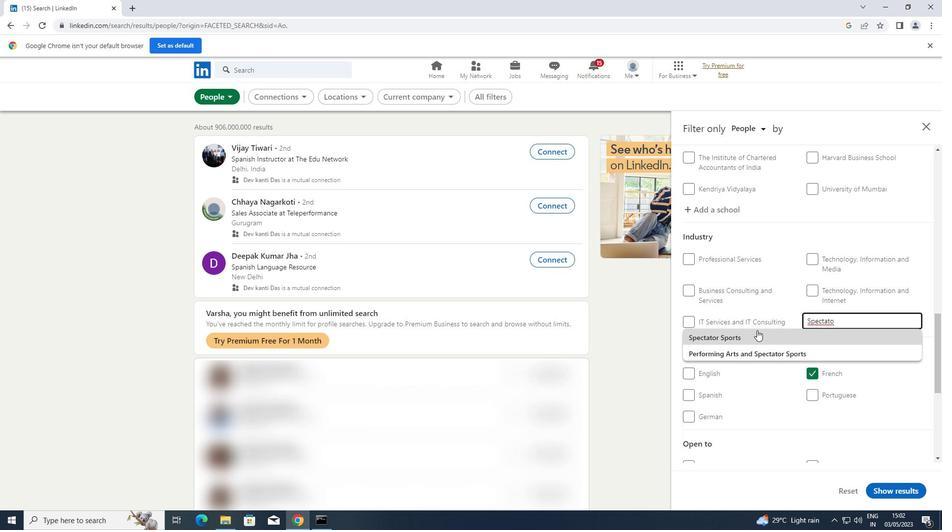 
Action: Mouse scrolled (757, 329) with delta (0, 0)
Screenshot: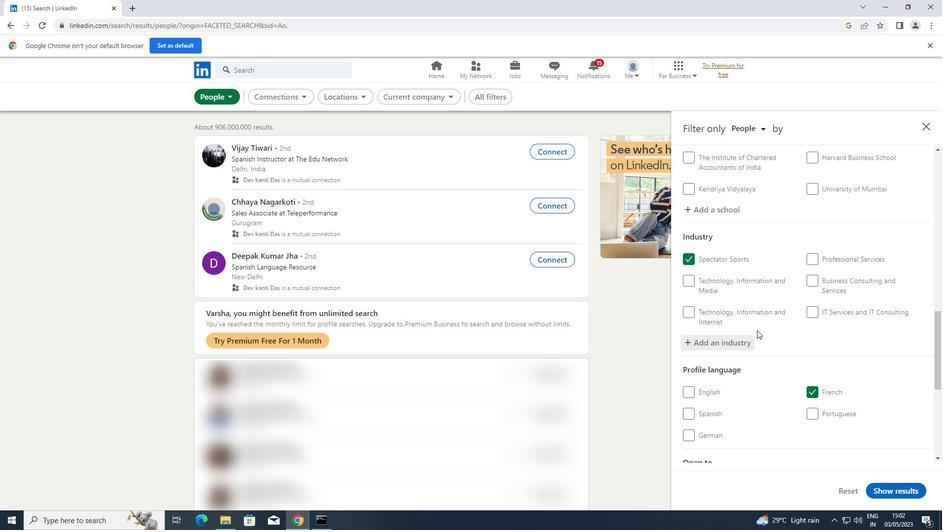 
Action: Mouse scrolled (757, 329) with delta (0, 0)
Screenshot: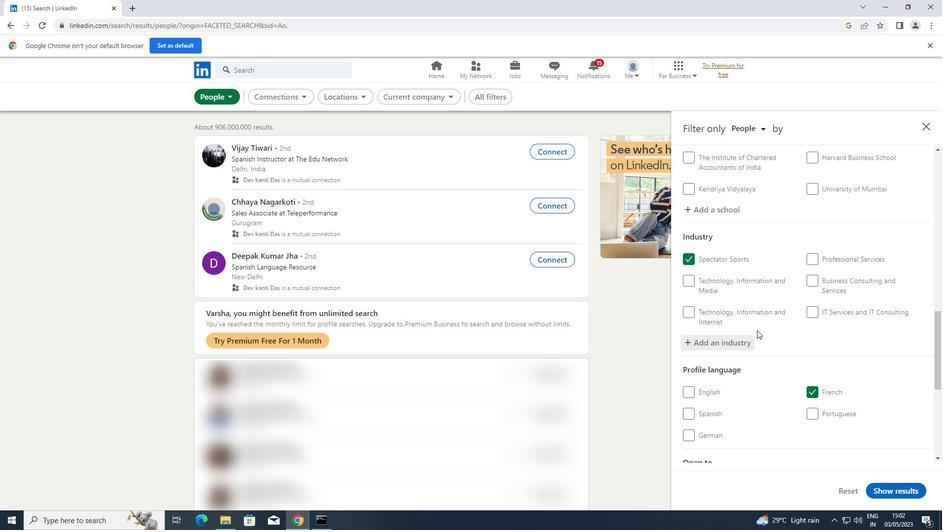 
Action: Mouse scrolled (757, 329) with delta (0, 0)
Screenshot: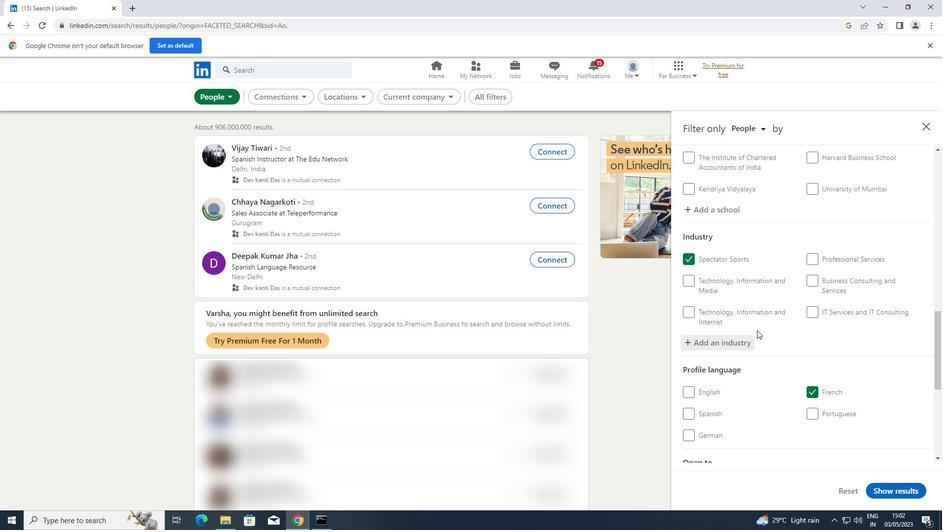 
Action: Mouse scrolled (757, 329) with delta (0, 0)
Screenshot: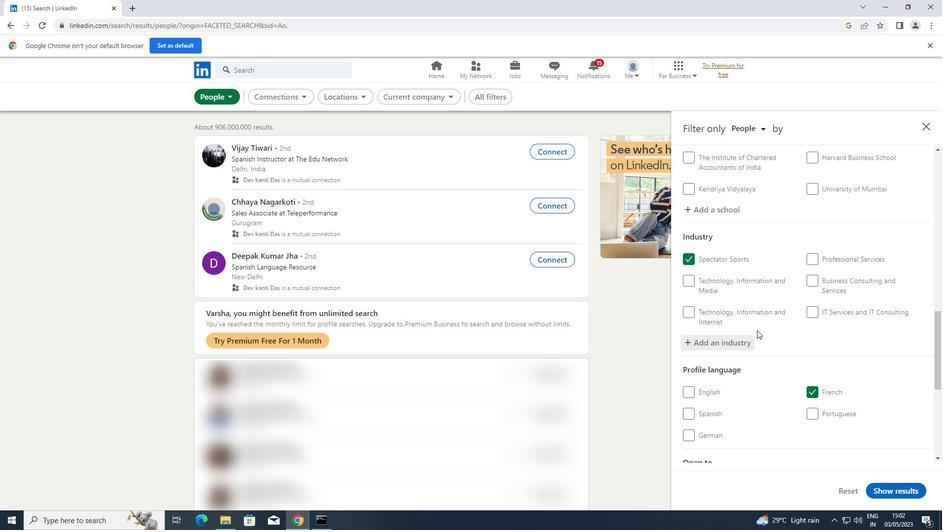 
Action: Mouse moved to (848, 391)
Screenshot: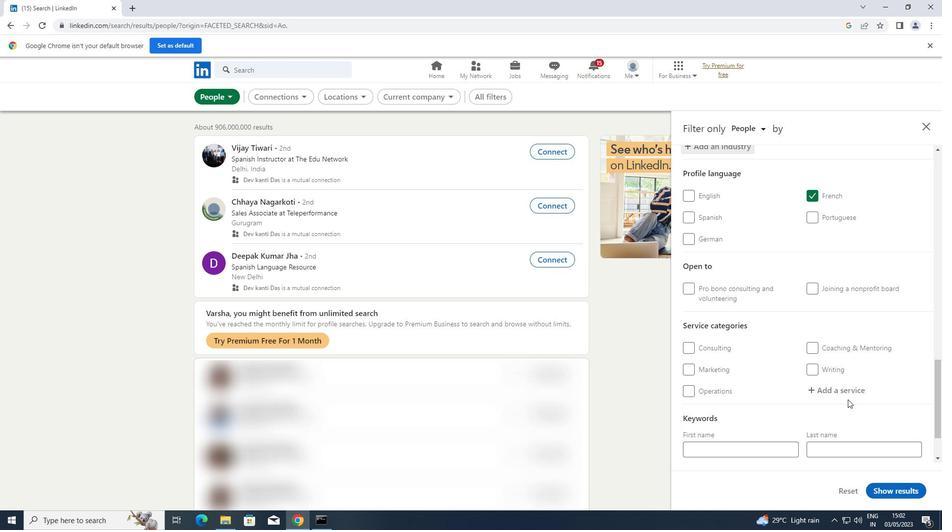 
Action: Mouse pressed left at (848, 391)
Screenshot: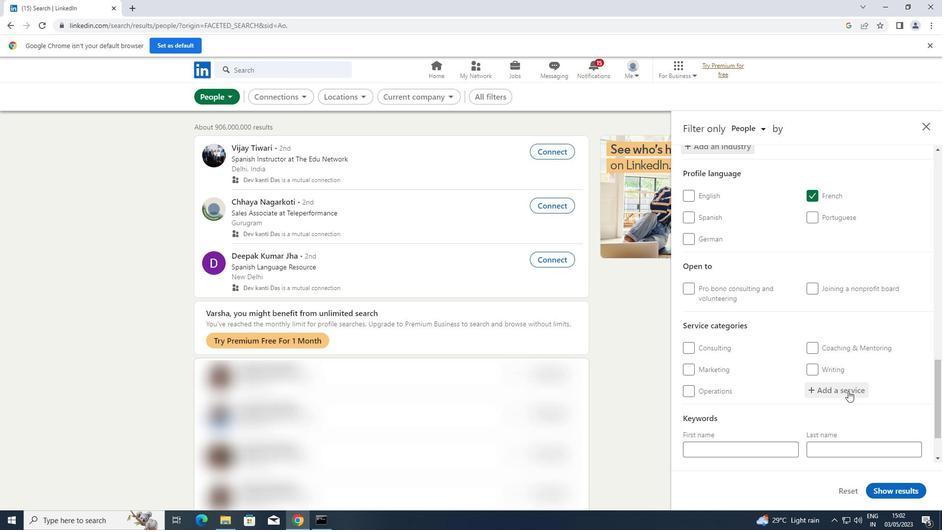 
Action: Key pressed <Key.shift>MARKETING<Key.enter>
Screenshot: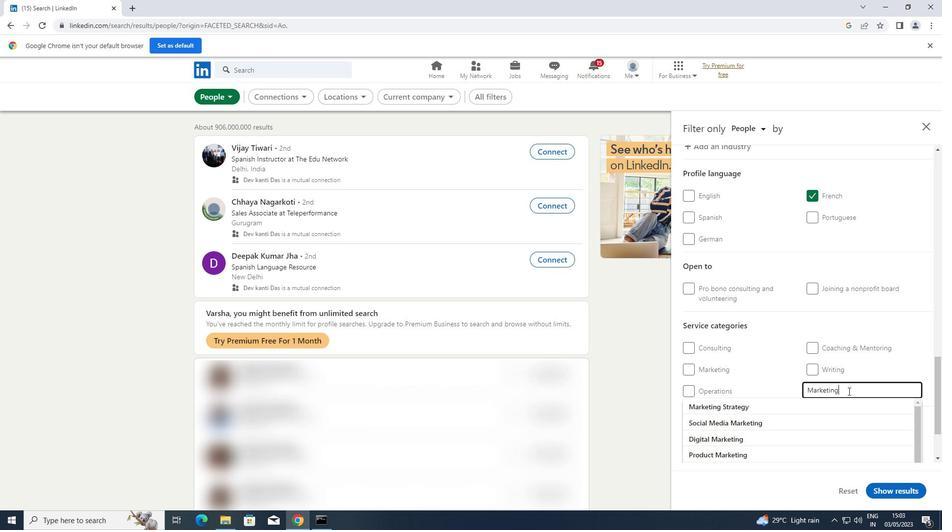 
Action: Mouse scrolled (848, 390) with delta (0, 0)
Screenshot: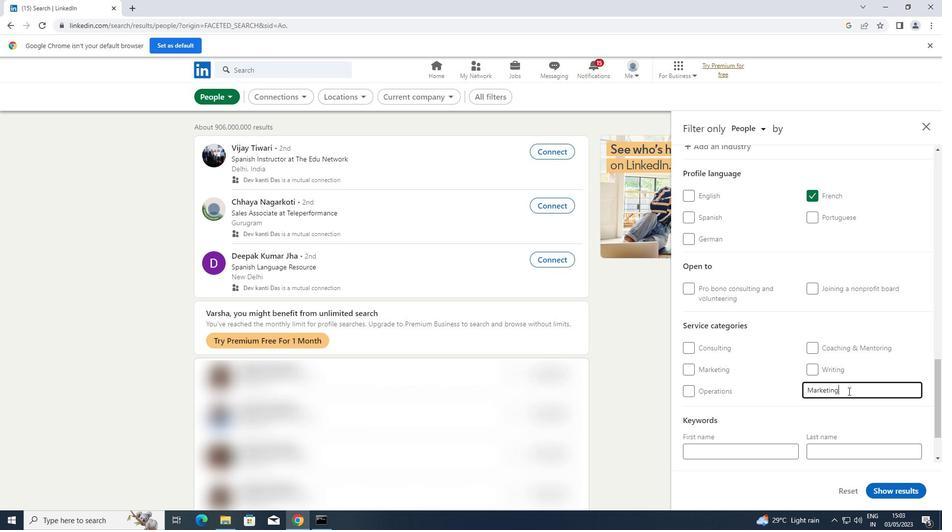 
Action: Mouse scrolled (848, 390) with delta (0, 0)
Screenshot: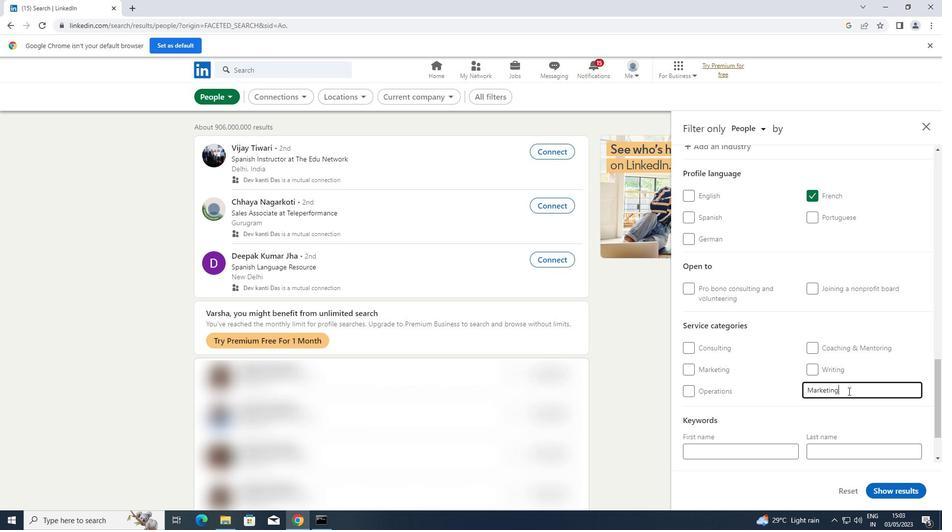 
Action: Mouse scrolled (848, 390) with delta (0, 0)
Screenshot: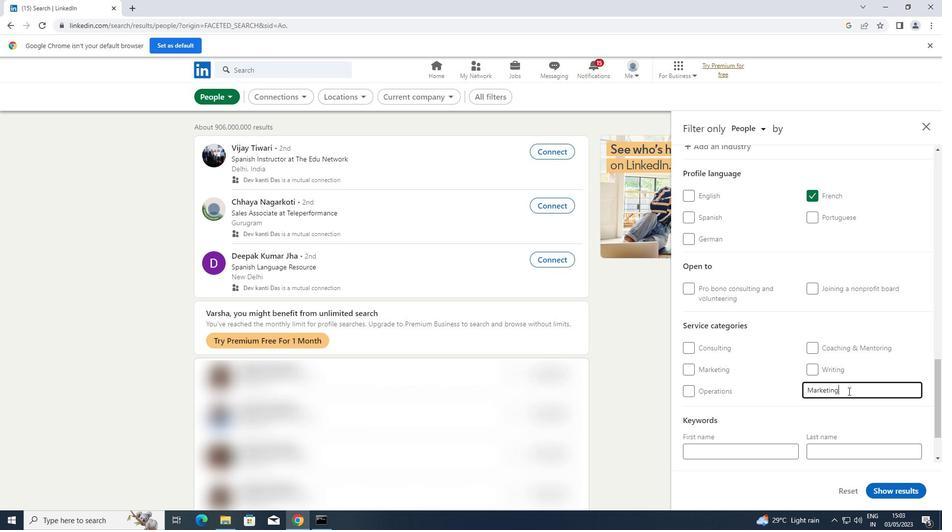 
Action: Mouse scrolled (848, 390) with delta (0, 0)
Screenshot: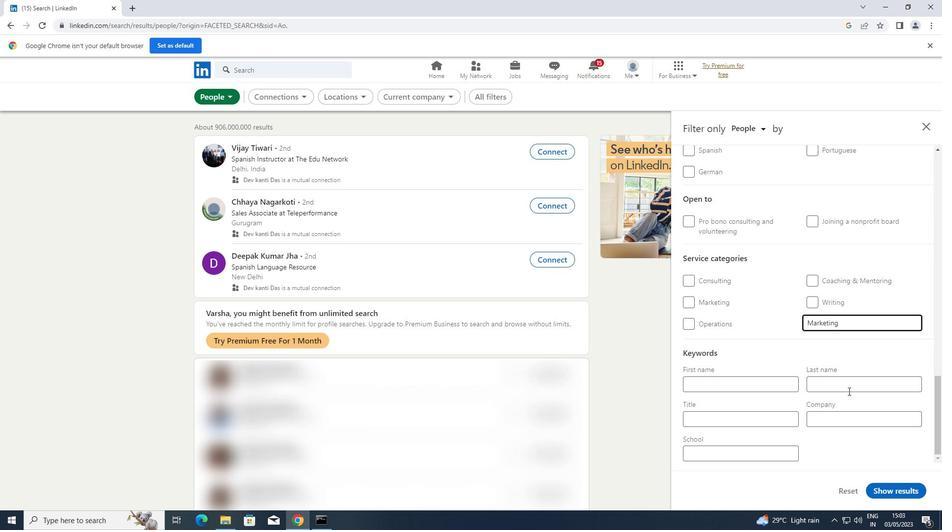 
Action: Mouse scrolled (848, 390) with delta (0, 0)
Screenshot: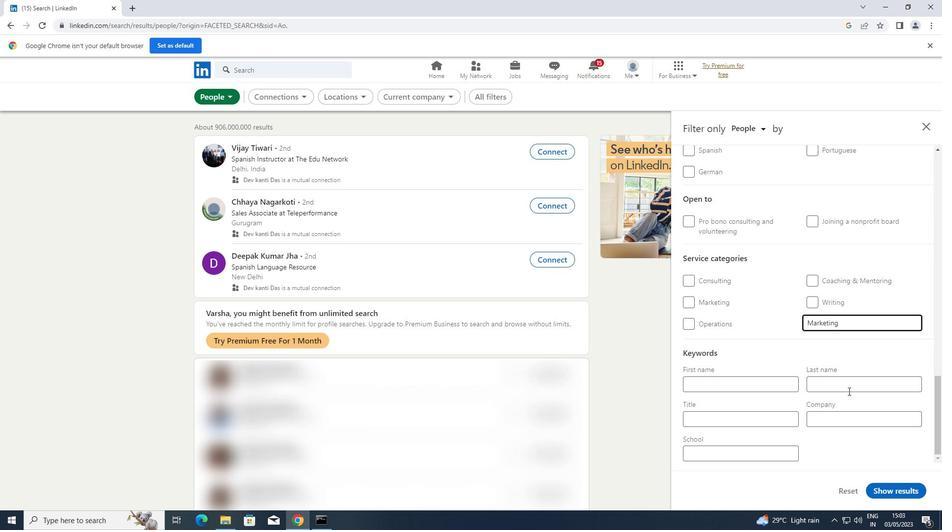 
Action: Mouse scrolled (848, 390) with delta (0, 0)
Screenshot: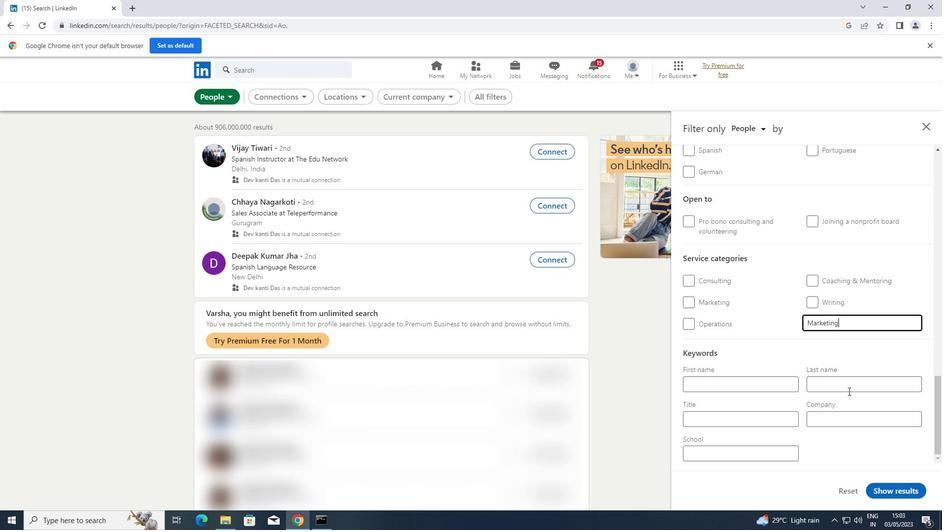 
Action: Mouse moved to (779, 418)
Screenshot: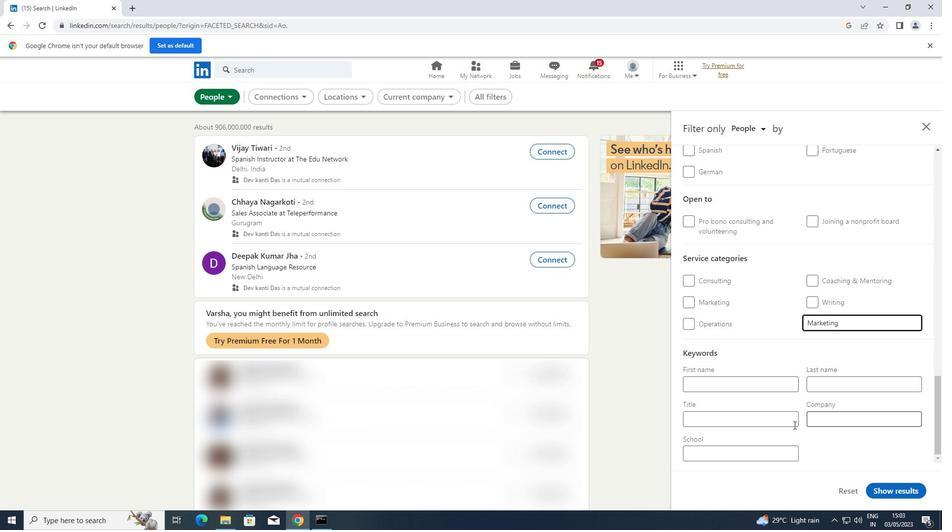 
Action: Mouse pressed left at (779, 418)
Screenshot: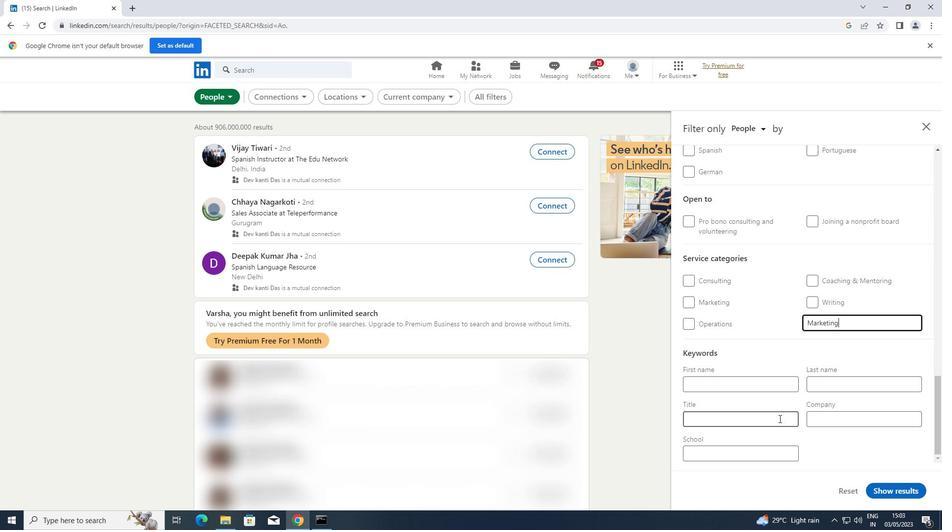 
Action: Key pressed <Key.shift>BOOKKEEPER
Screenshot: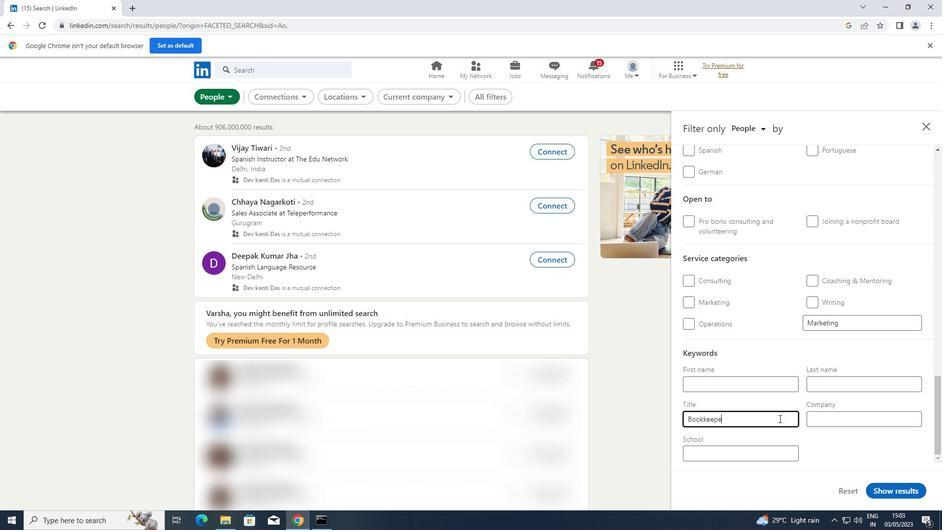 
Action: Mouse moved to (895, 484)
Screenshot: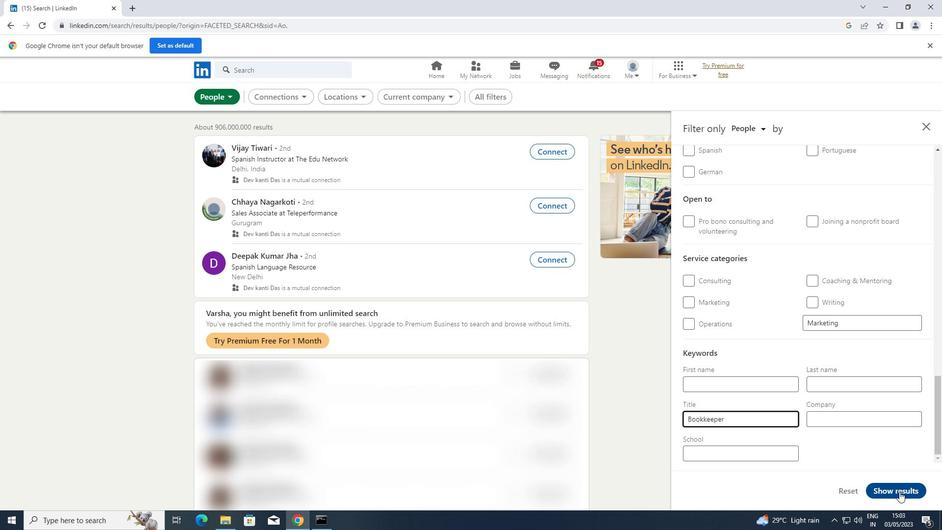 
Action: Mouse pressed left at (895, 484)
Screenshot: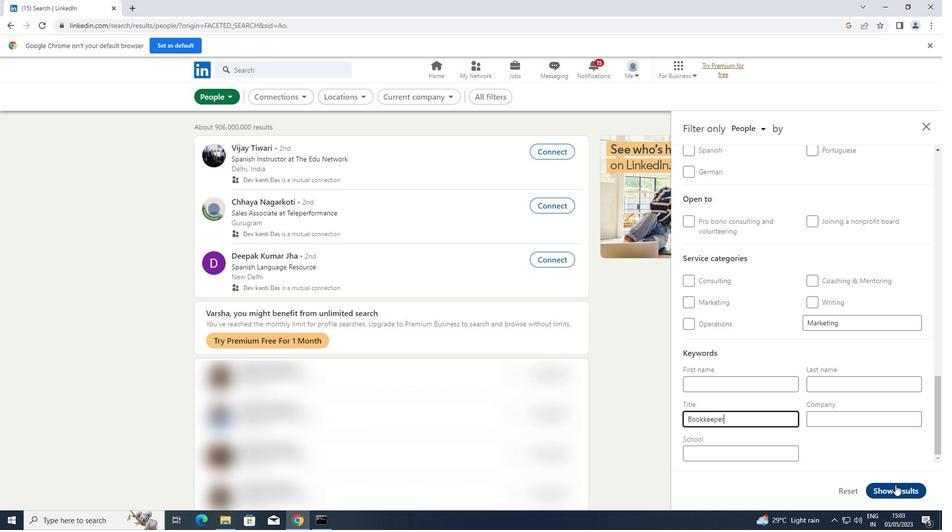 
